 Task: Add Attachment from Google Drive to Card Card0000000039 in Board Board0000000010 in Workspace WS0000000004 in Trello. Add Cover Orange to Card Card0000000039 in Board Board0000000010 in Workspace WS0000000004 in Trello. Add "Add Label …" with "Title" Title0000000039 to Button Button0000000039 to Card Card0000000039 in Board Board0000000010 in Workspace WS0000000004 in Trello. Add Description DS0000000039 to Card Card0000000039 in Board Board0000000010 in Workspace WS0000000004 in Trello. Add Comment CM0000000039 to Card Card0000000039 in Board Board0000000010 in Workspace WS0000000004 in Trello
Action: Mouse moved to (561, 546)
Screenshot: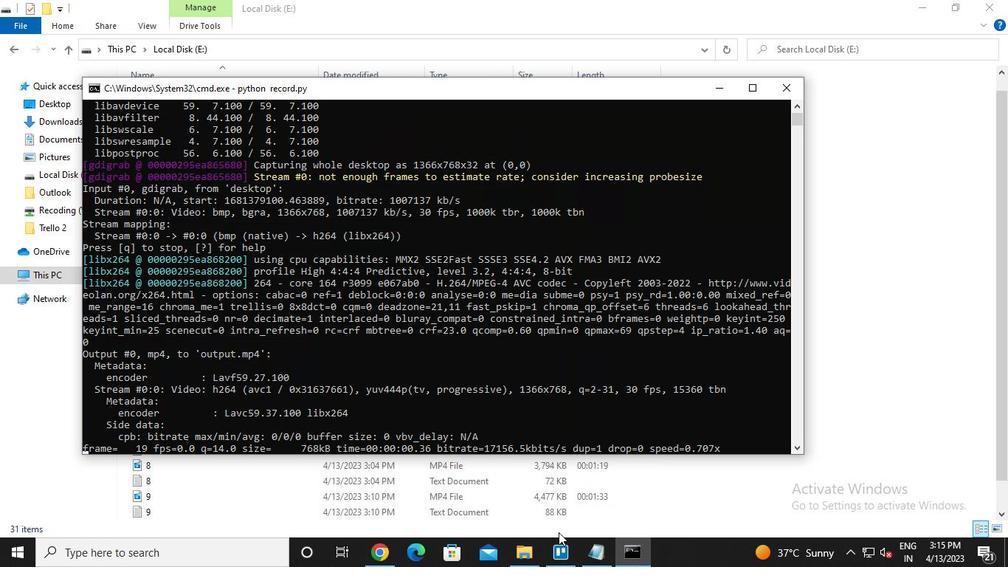 
Action: Mouse pressed left at (561, 546)
Screenshot: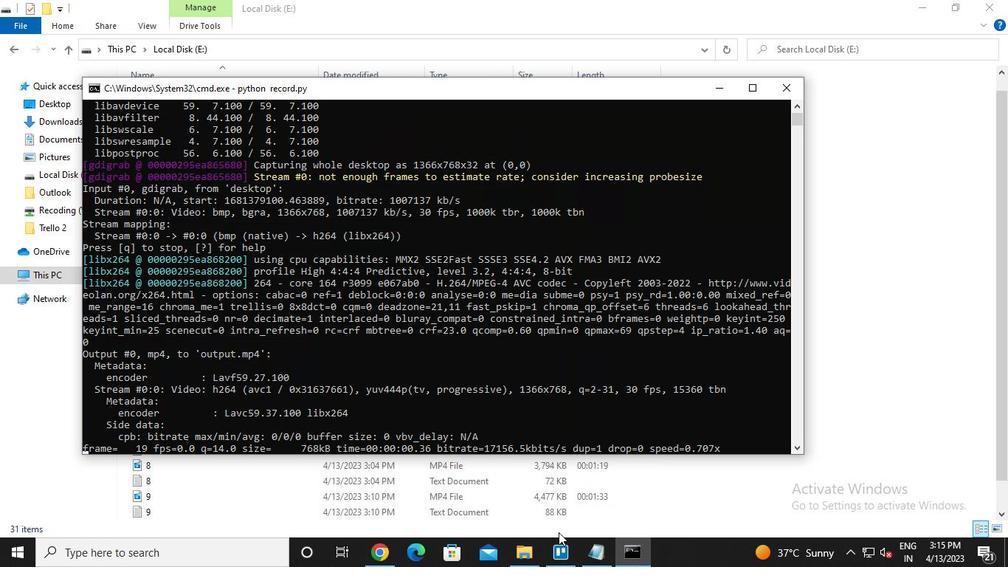 
Action: Mouse moved to (299, 439)
Screenshot: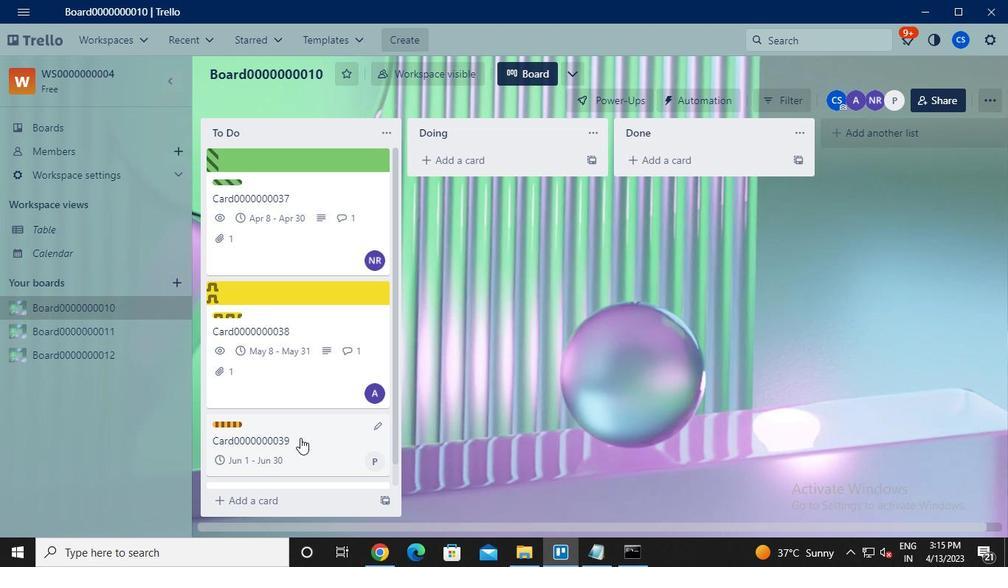 
Action: Mouse pressed left at (299, 439)
Screenshot: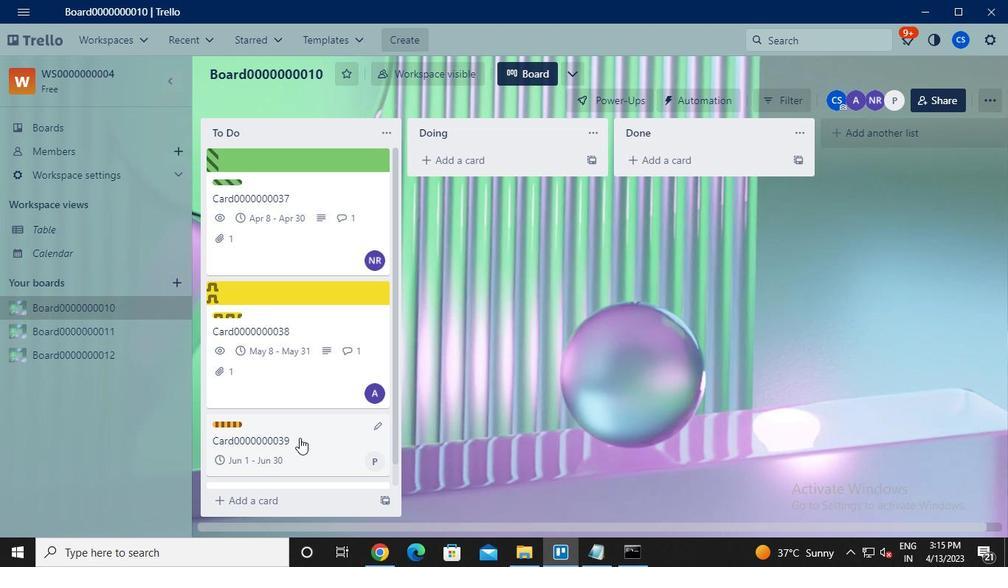 
Action: Mouse moved to (703, 303)
Screenshot: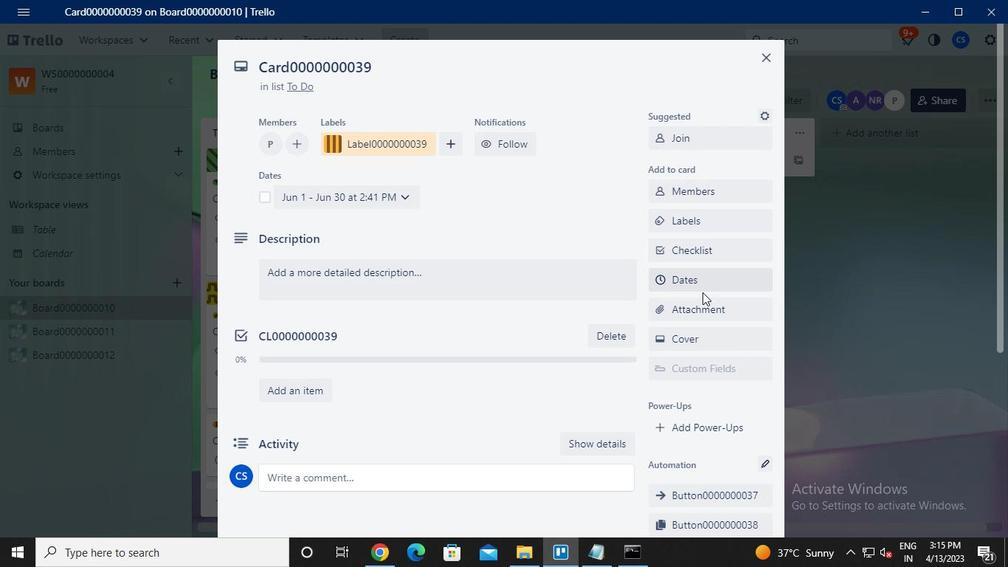 
Action: Mouse pressed left at (703, 303)
Screenshot: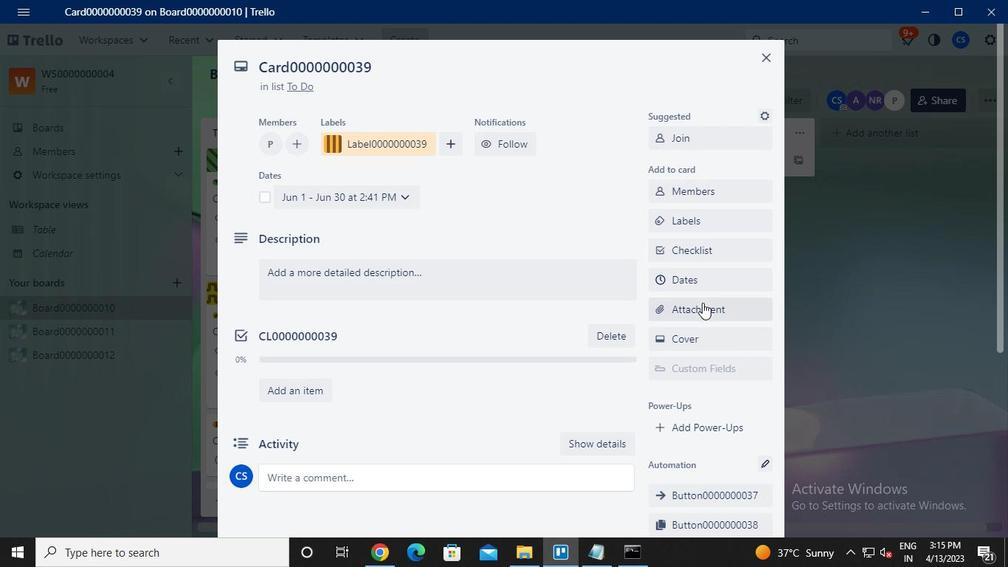 
Action: Mouse moved to (697, 175)
Screenshot: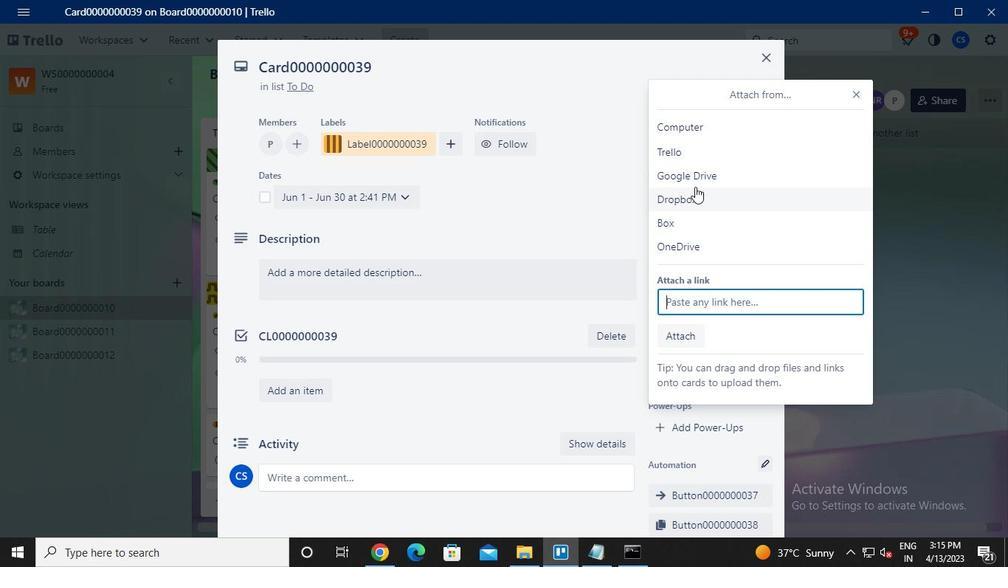 
Action: Mouse pressed left at (697, 175)
Screenshot: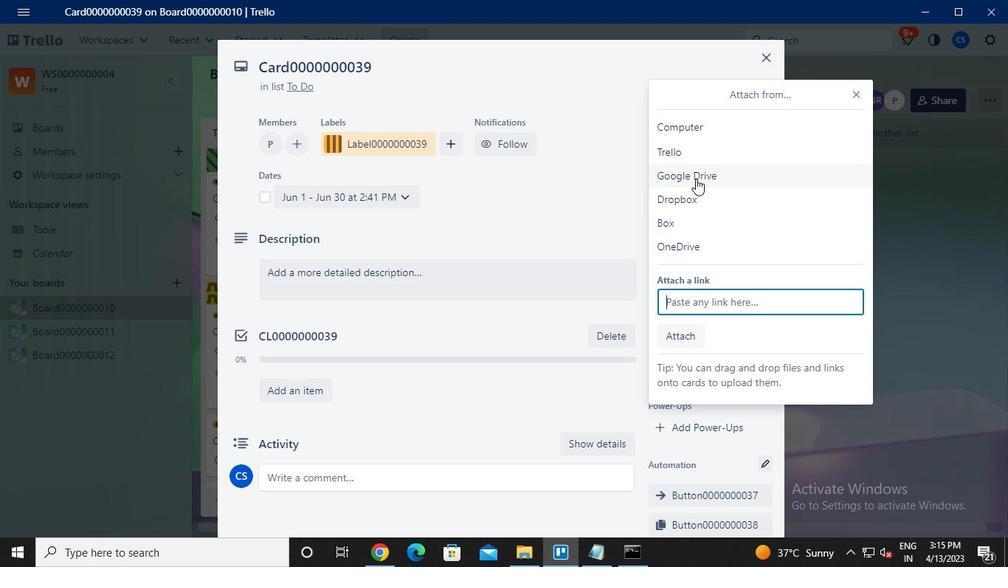 
Action: Mouse moved to (229, 261)
Screenshot: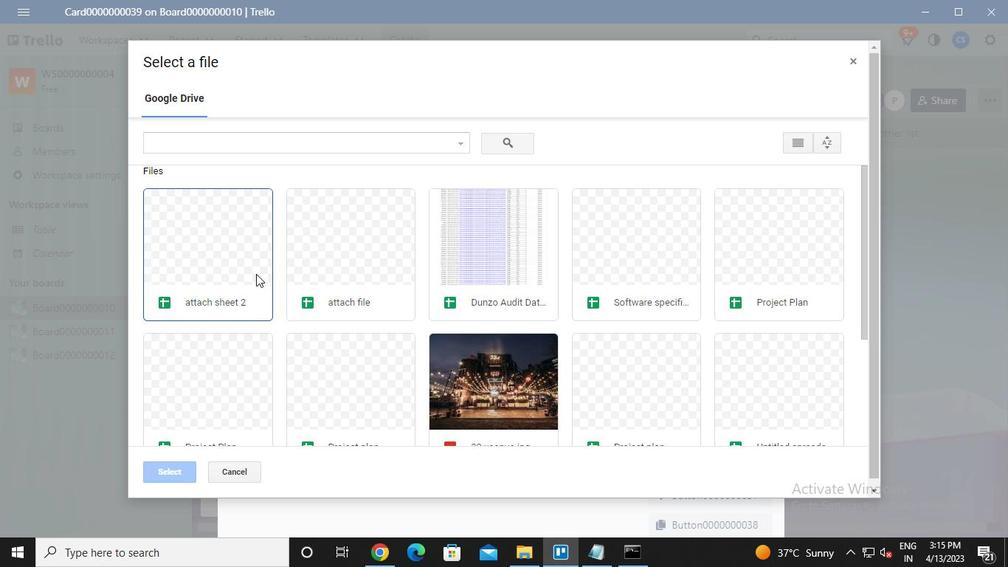 
Action: Mouse pressed left at (229, 261)
Screenshot: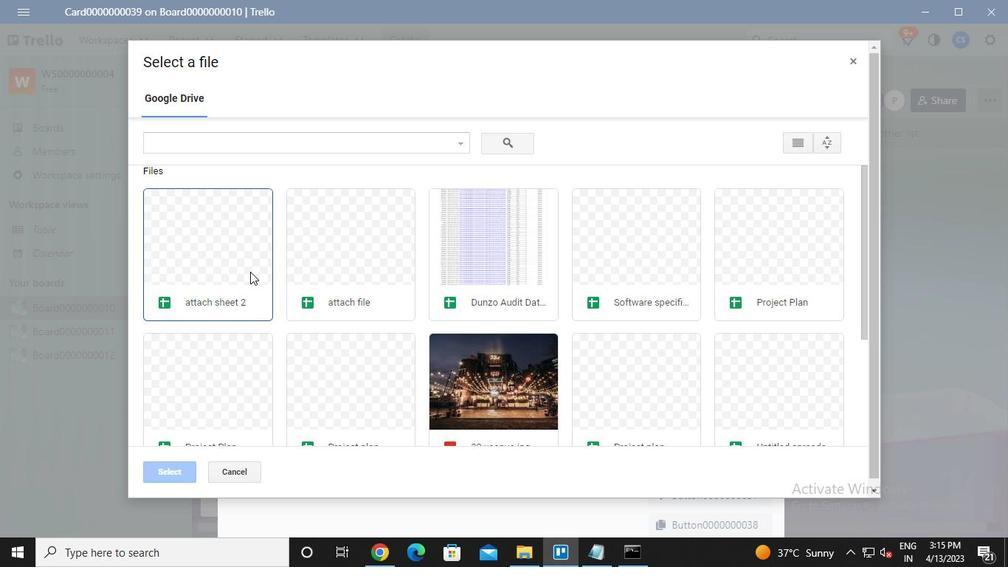 
Action: Mouse pressed left at (229, 261)
Screenshot: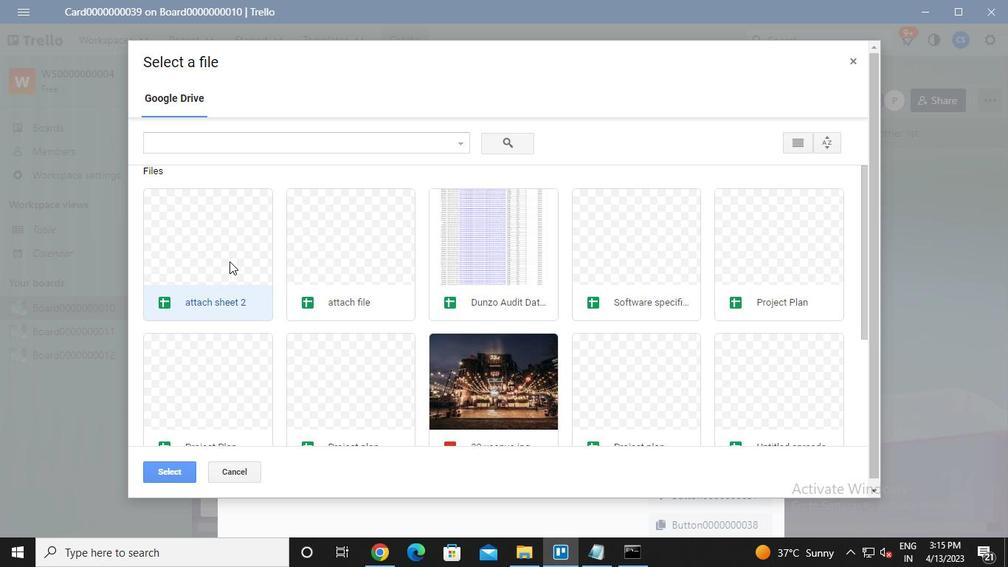 
Action: Mouse moved to (701, 342)
Screenshot: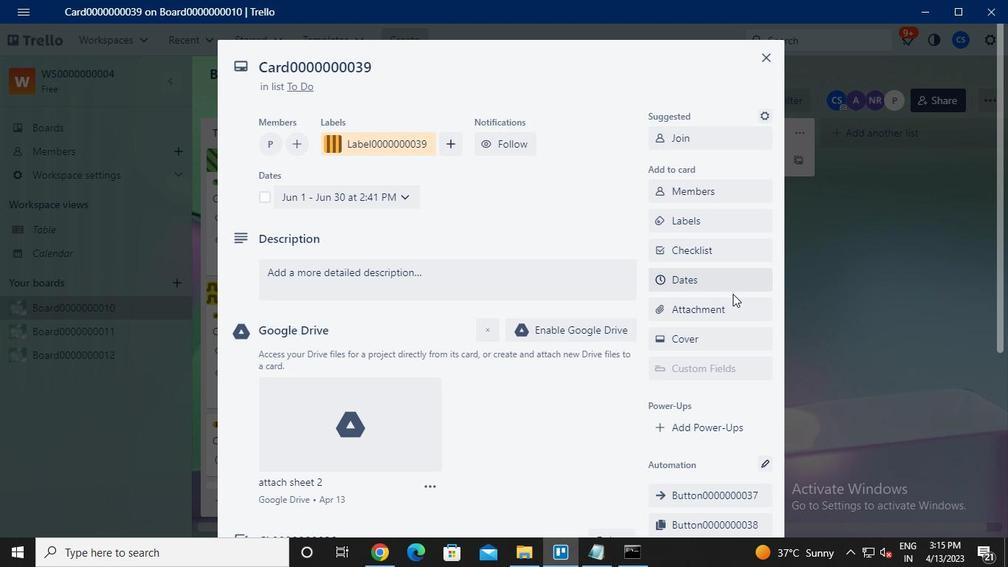 
Action: Mouse pressed left at (701, 342)
Screenshot: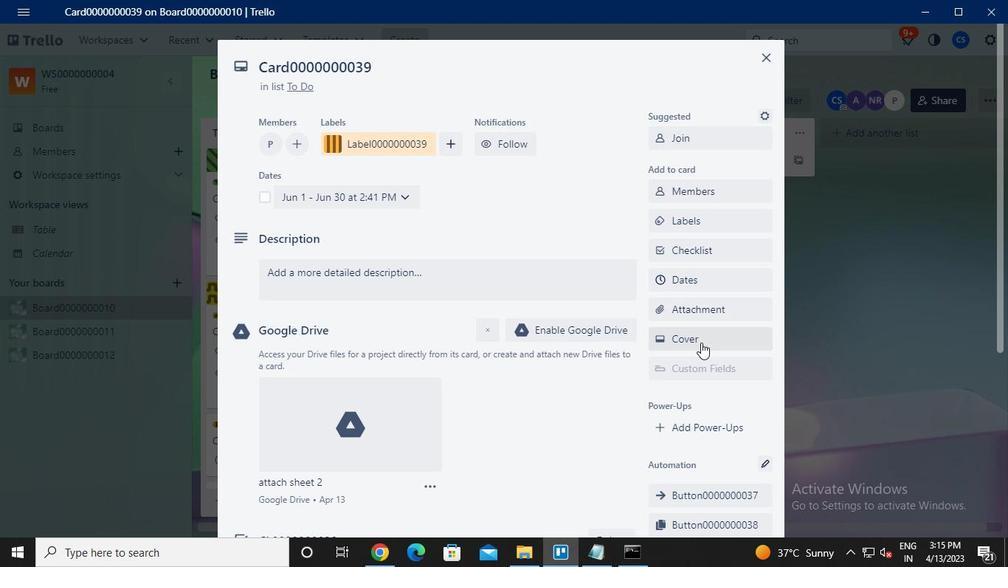 
Action: Mouse moved to (760, 245)
Screenshot: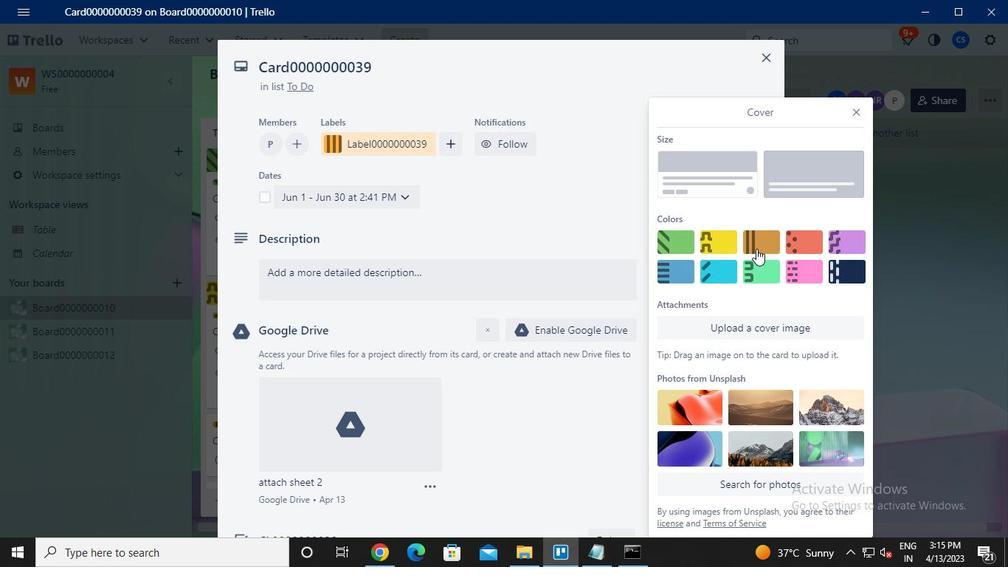 
Action: Mouse pressed left at (760, 245)
Screenshot: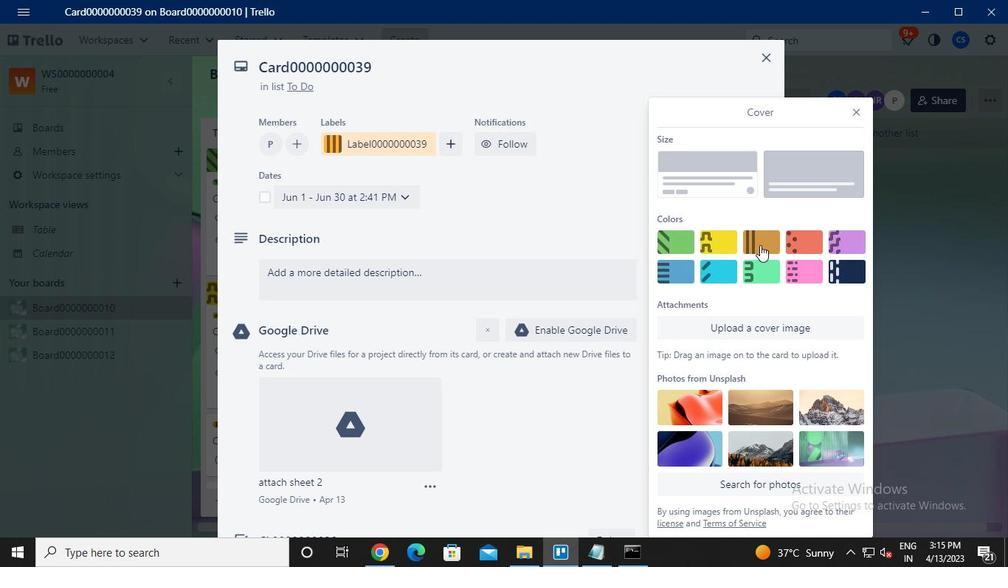 
Action: Mouse moved to (860, 86)
Screenshot: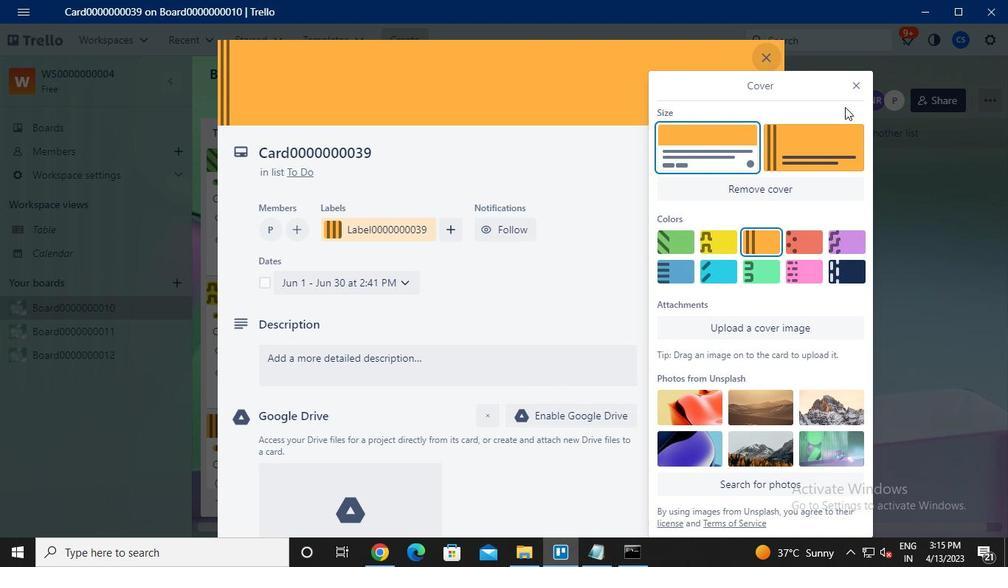 
Action: Mouse pressed left at (860, 86)
Screenshot: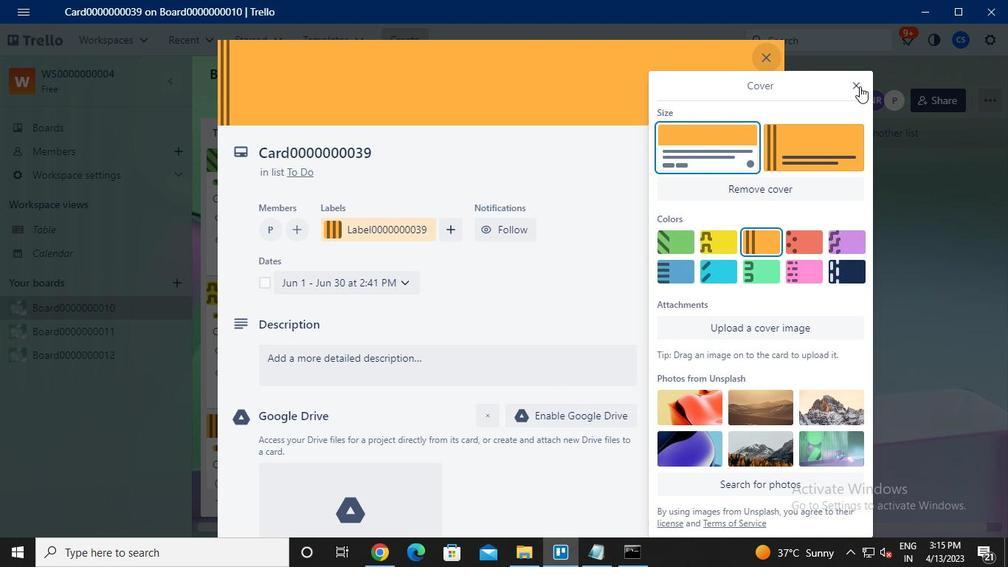 
Action: Mouse moved to (712, 302)
Screenshot: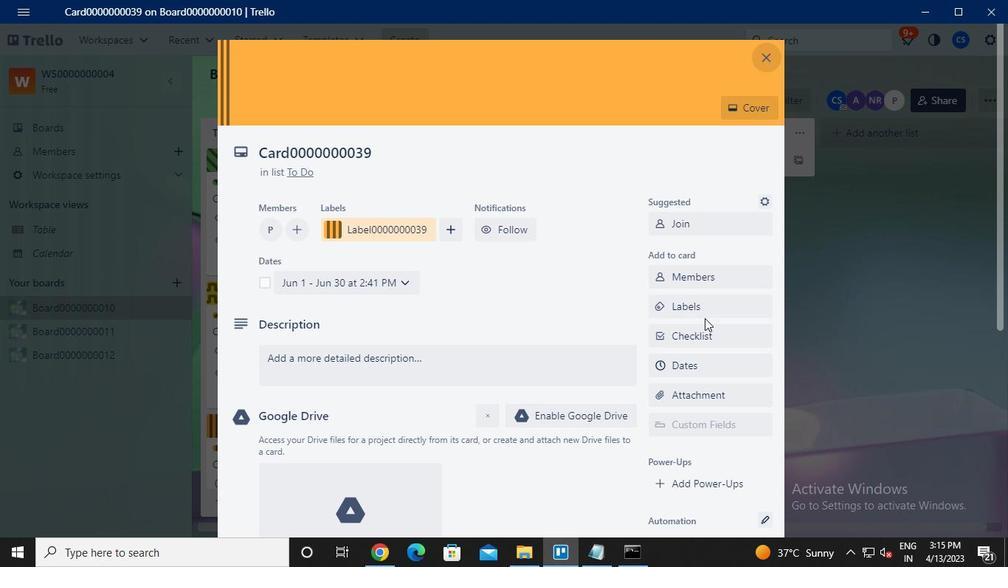 
Action: Mouse pressed left at (712, 302)
Screenshot: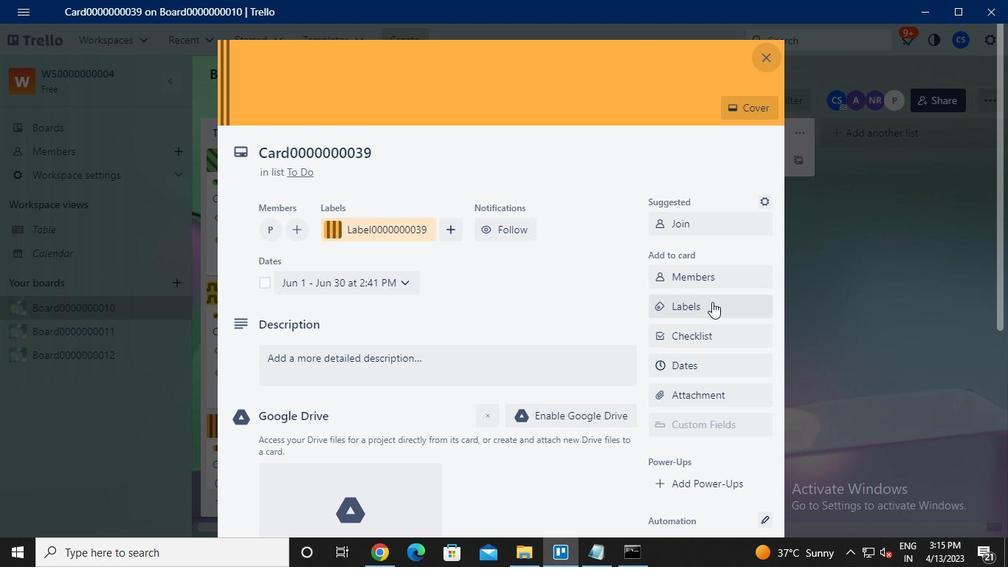 
Action: Mouse moved to (862, 76)
Screenshot: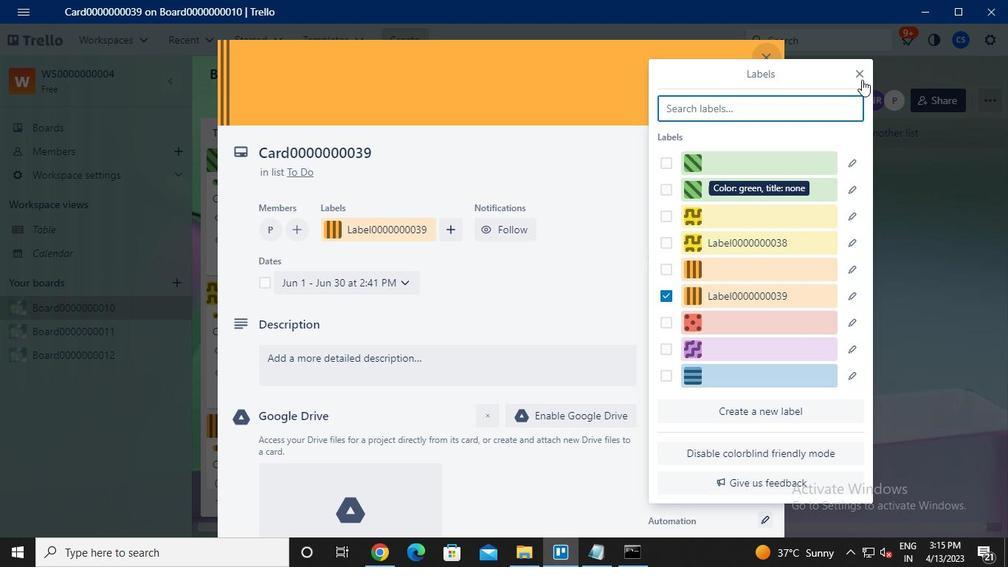 
Action: Mouse pressed left at (862, 76)
Screenshot: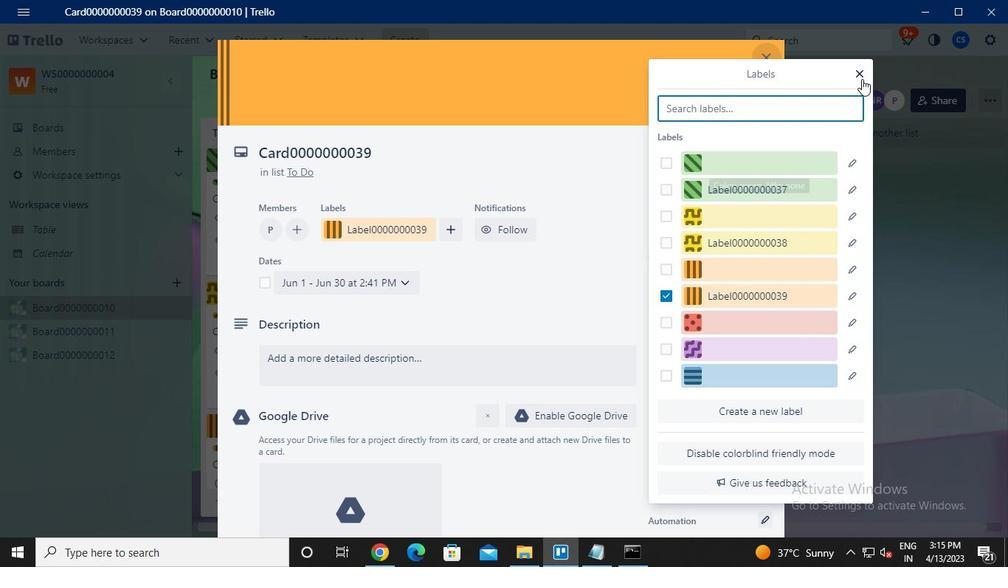 
Action: Mouse moved to (698, 386)
Screenshot: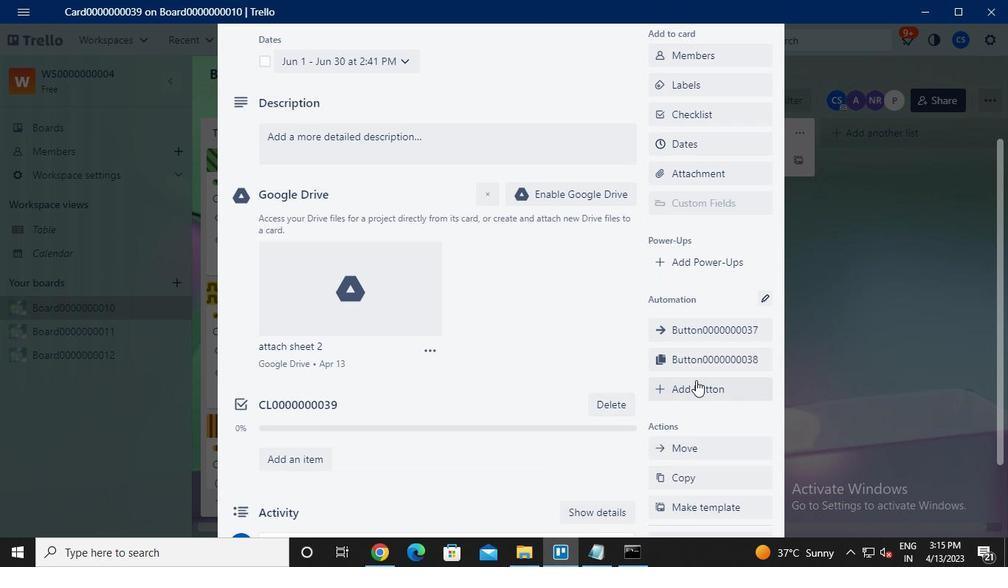 
Action: Mouse pressed left at (698, 386)
Screenshot: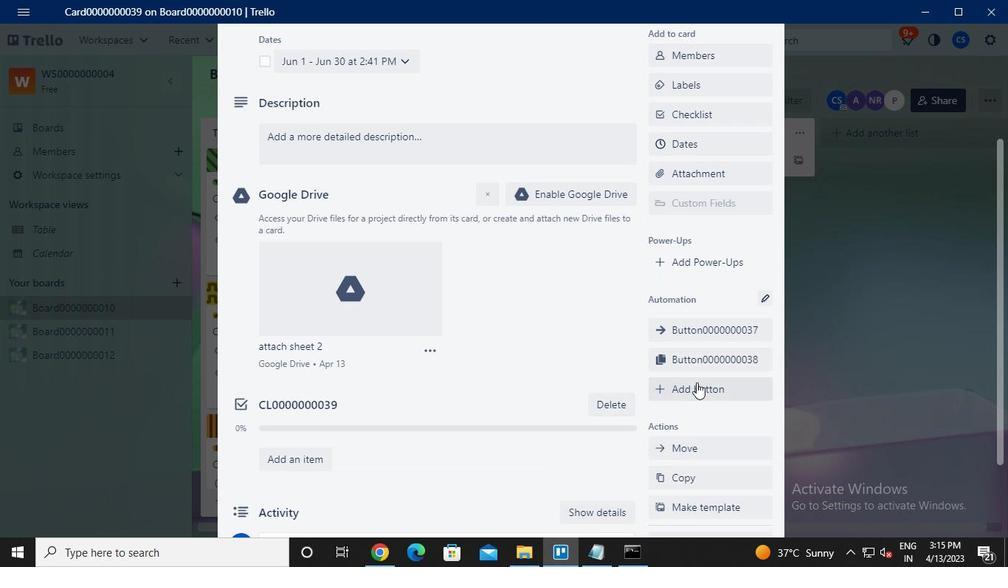 
Action: Mouse moved to (725, 201)
Screenshot: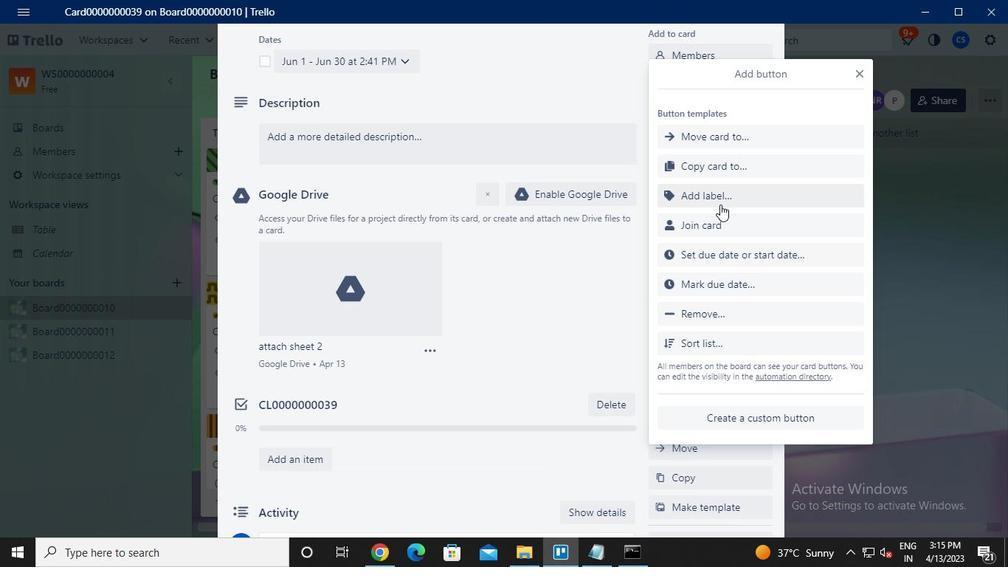 
Action: Mouse pressed left at (725, 201)
Screenshot: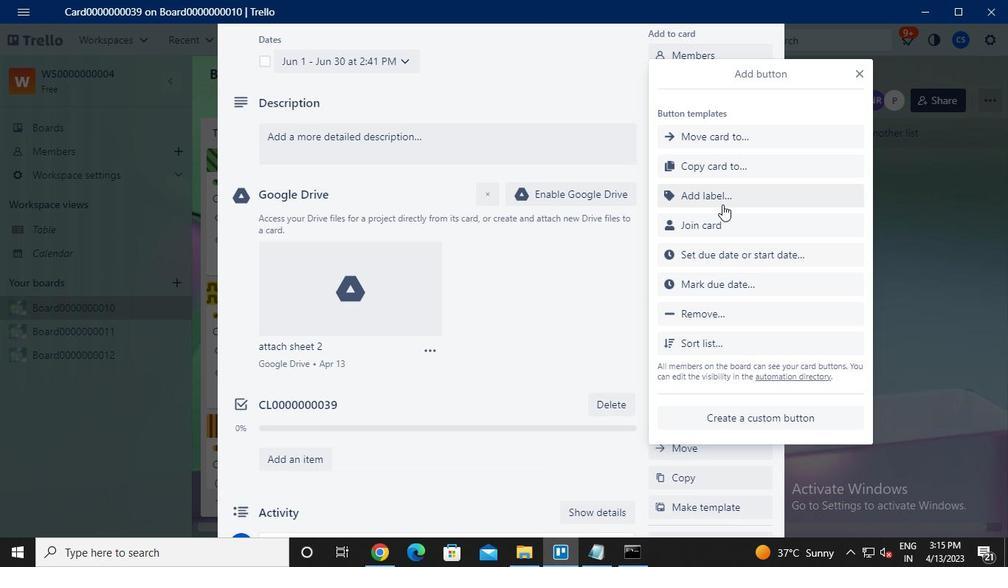 
Action: Mouse moved to (752, 191)
Screenshot: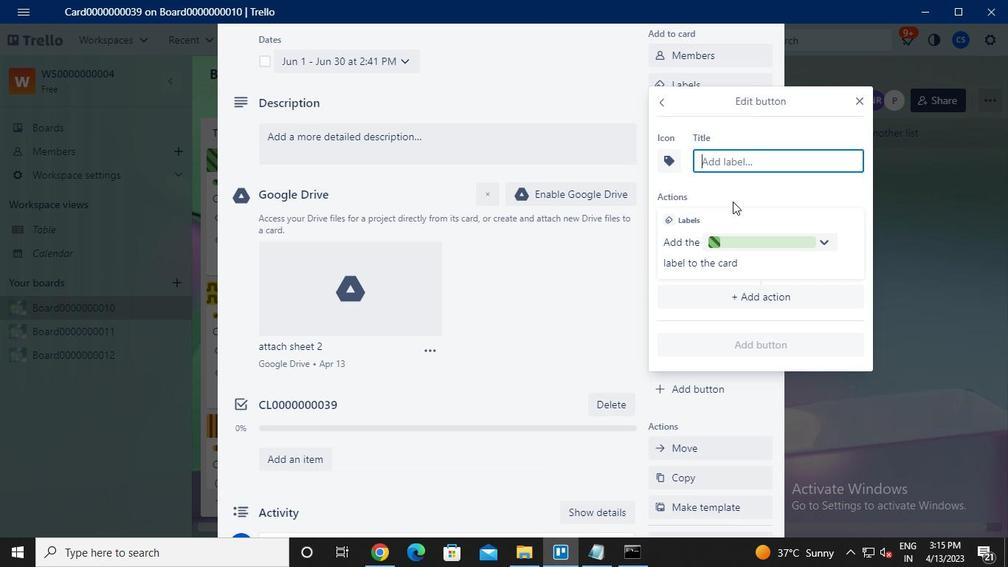 
Action: Keyboard Key.caps_lock
Screenshot: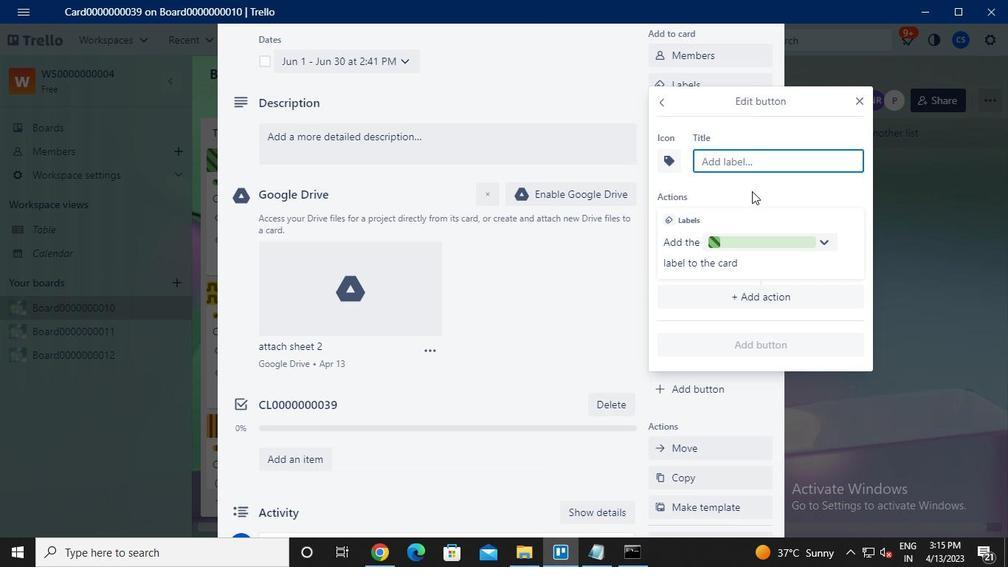 
Action: Keyboard t
Screenshot: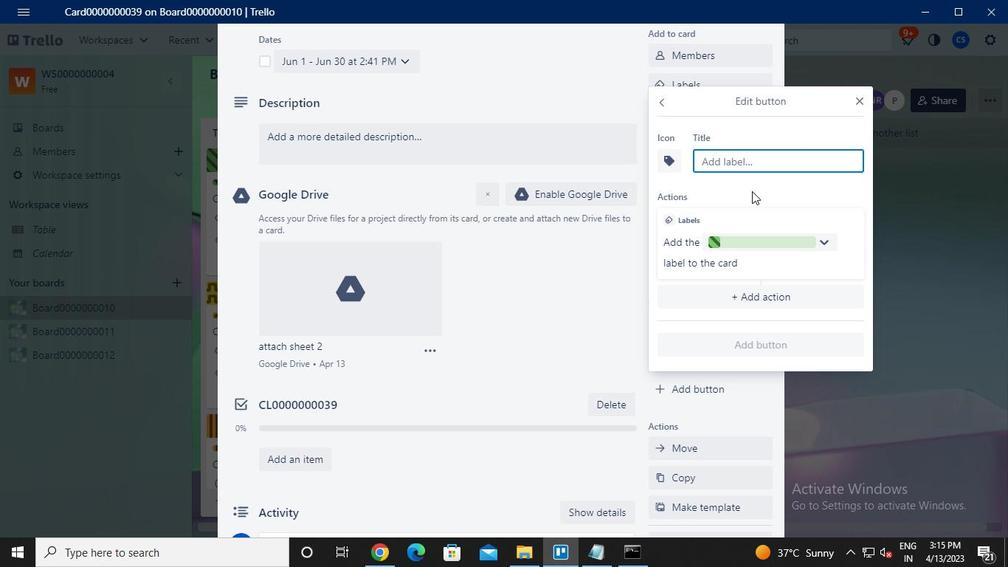 
Action: Keyboard Key.caps_lock
Screenshot: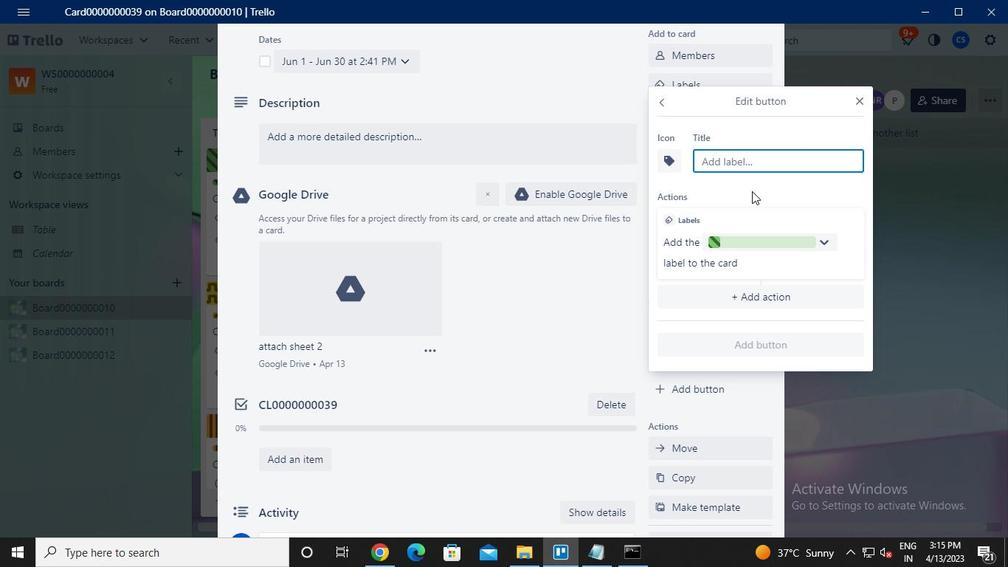 
Action: Keyboard i
Screenshot: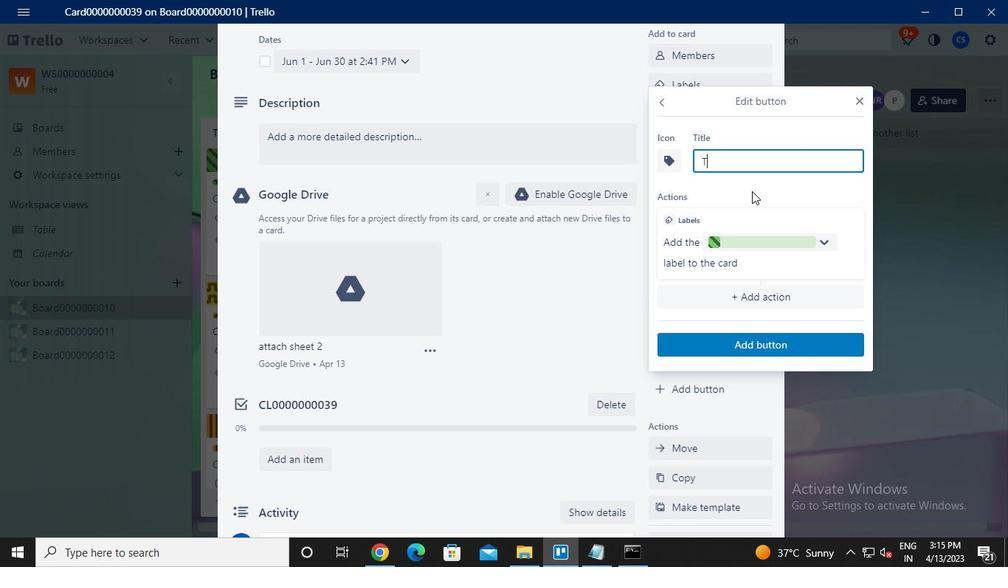 
Action: Keyboard t
Screenshot: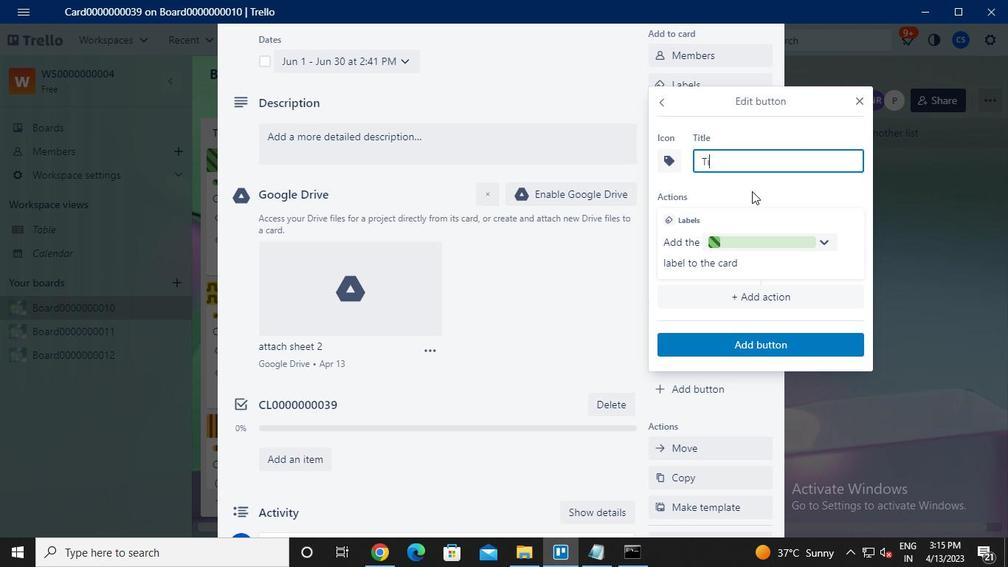 
Action: Keyboard l
Screenshot: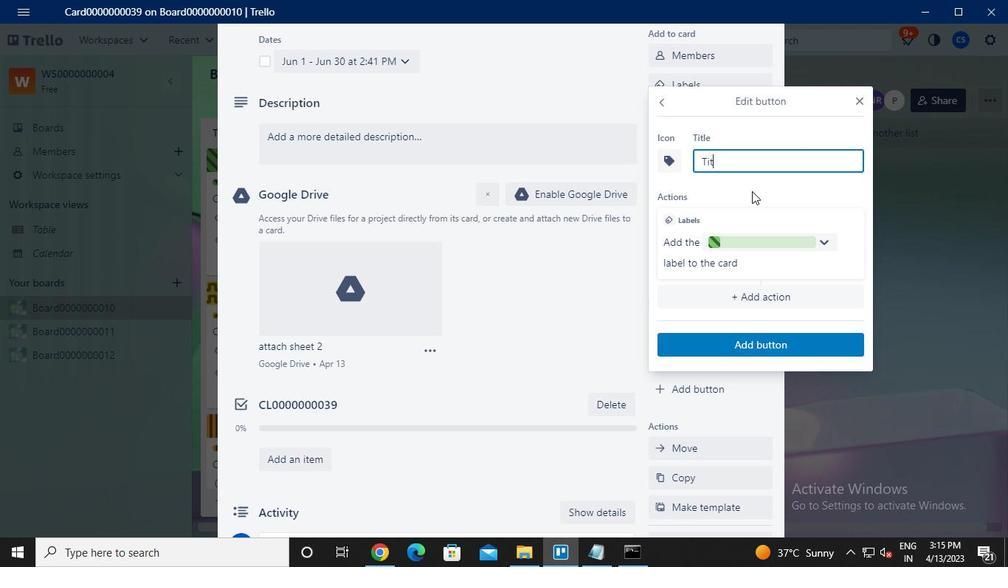 
Action: Keyboard e
Screenshot: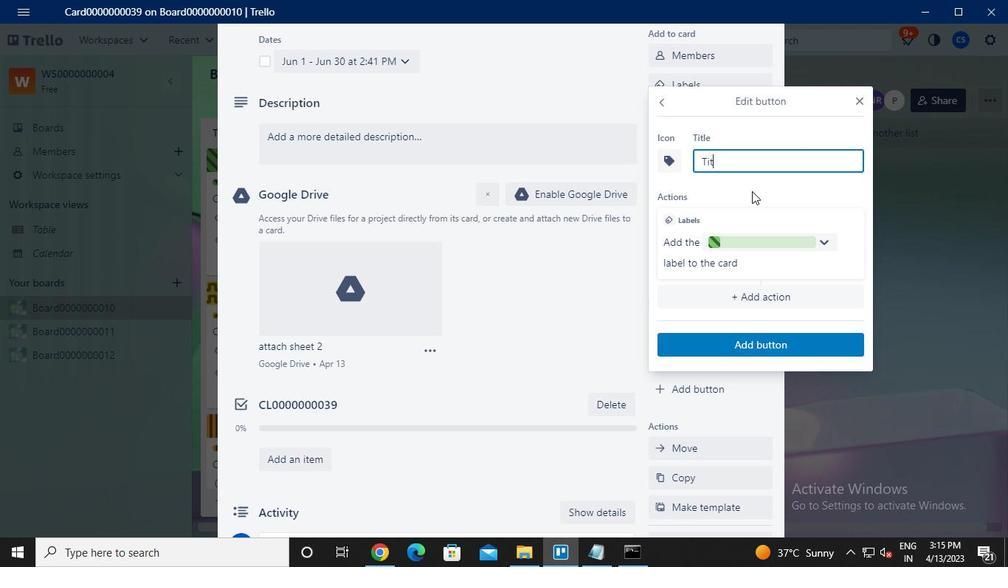 
Action: Keyboard <96>
Screenshot: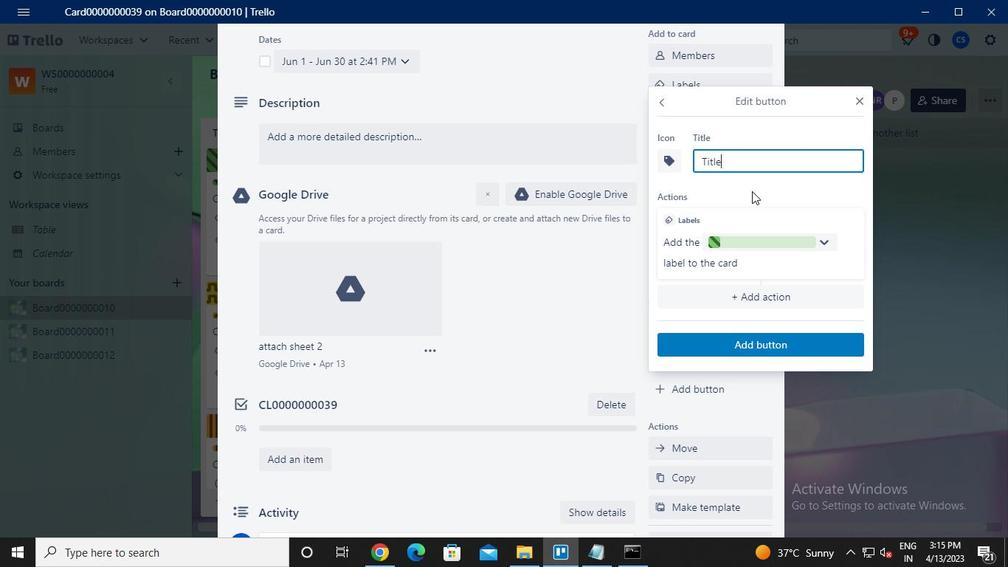 
Action: Keyboard <96>
Screenshot: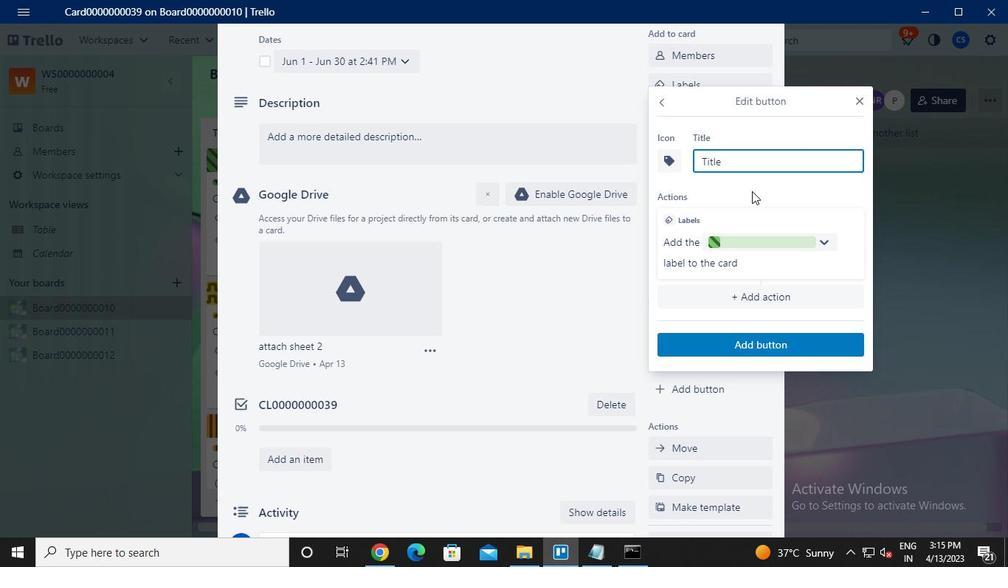 
Action: Keyboard <96>
Screenshot: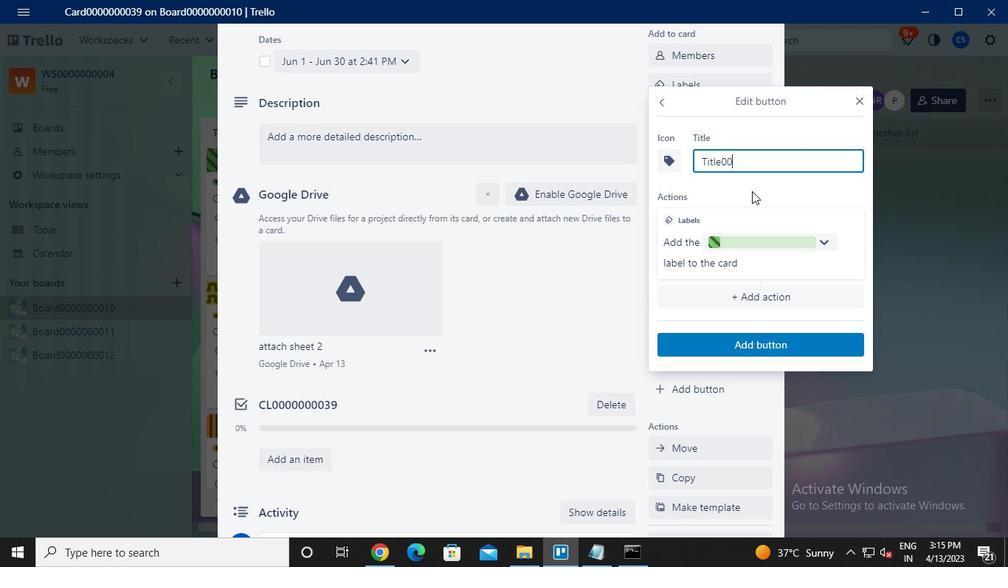 
Action: Keyboard <96>
Screenshot: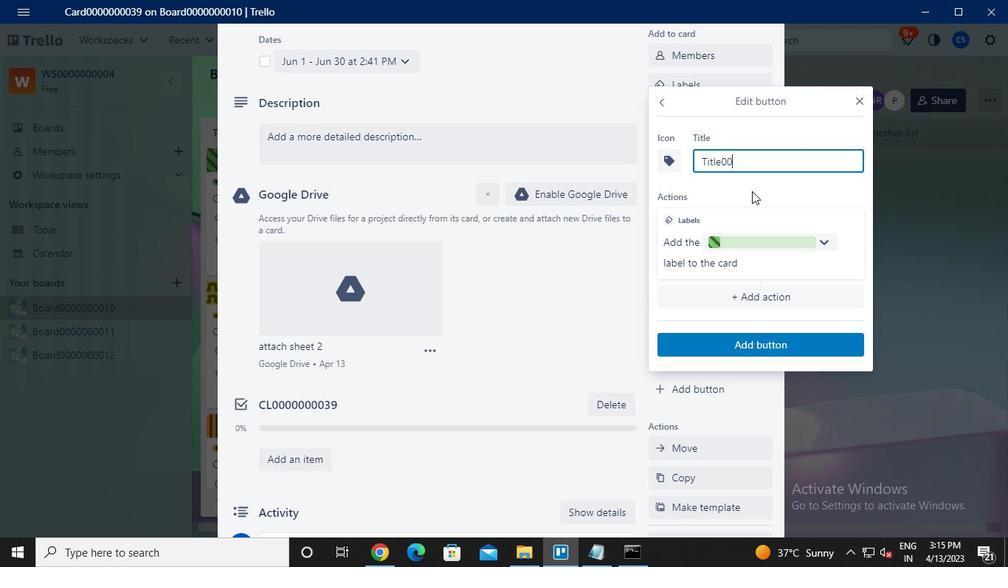 
Action: Keyboard <96>
Screenshot: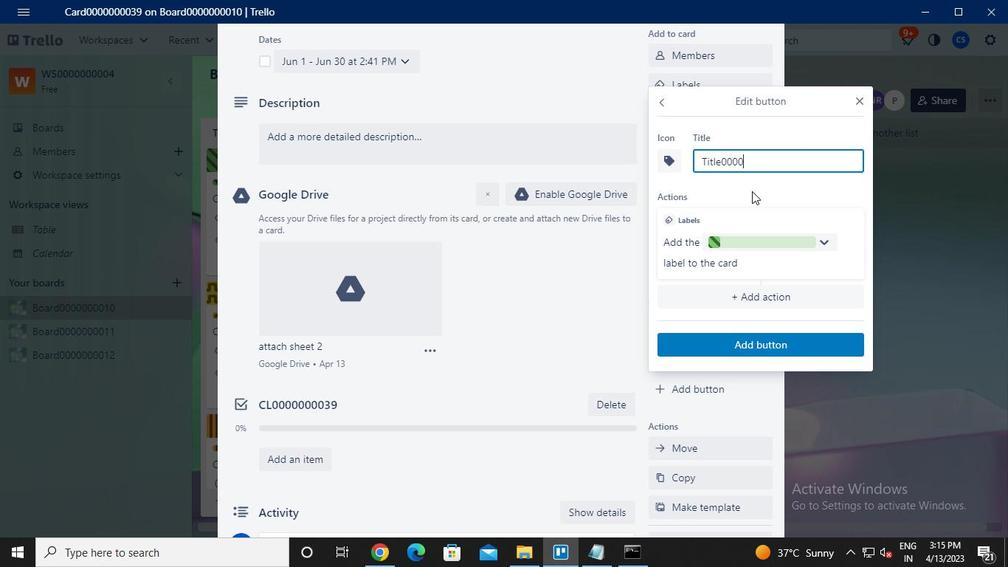 
Action: Keyboard <96>
Screenshot: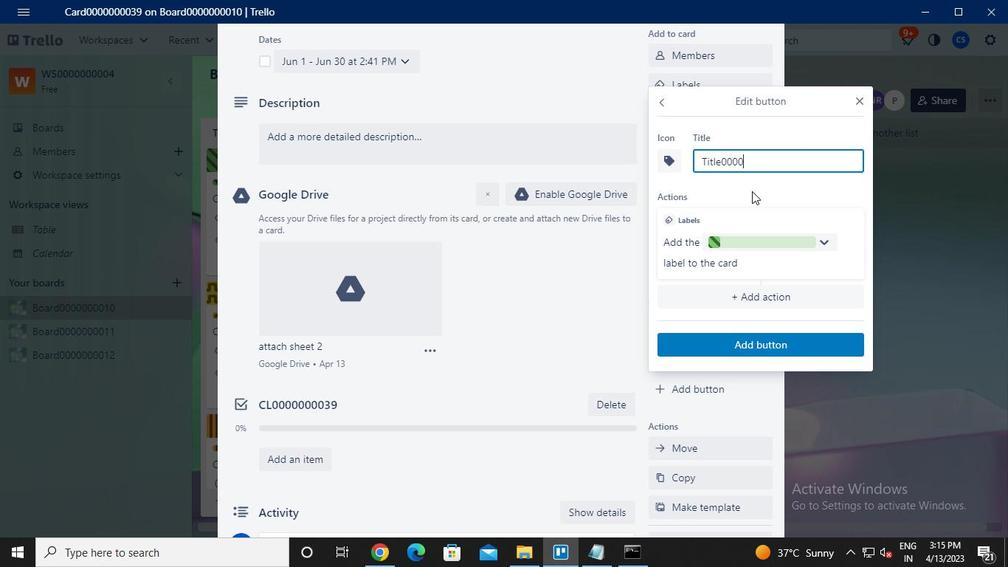 
Action: Keyboard <96>
Screenshot: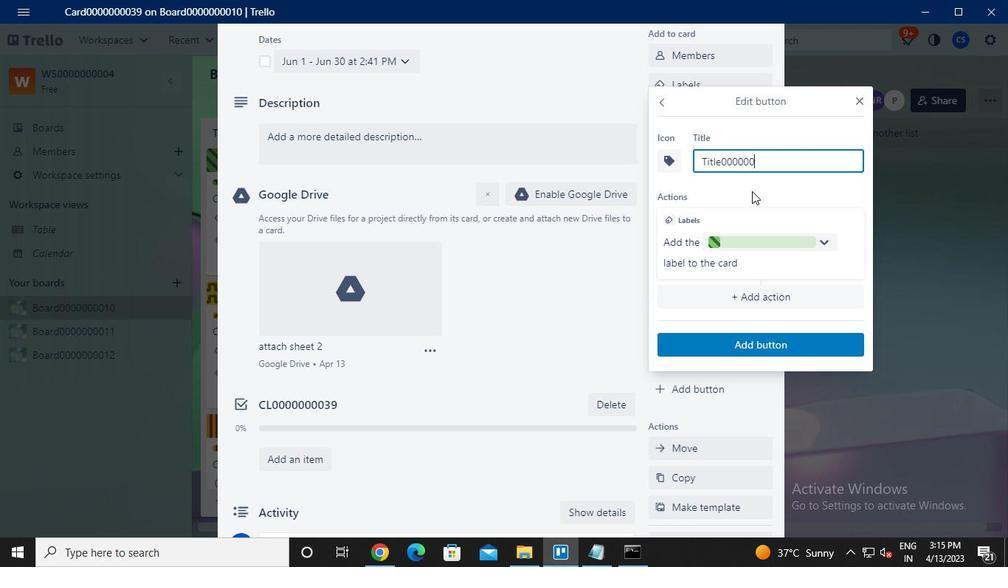 
Action: Keyboard <96>
Screenshot: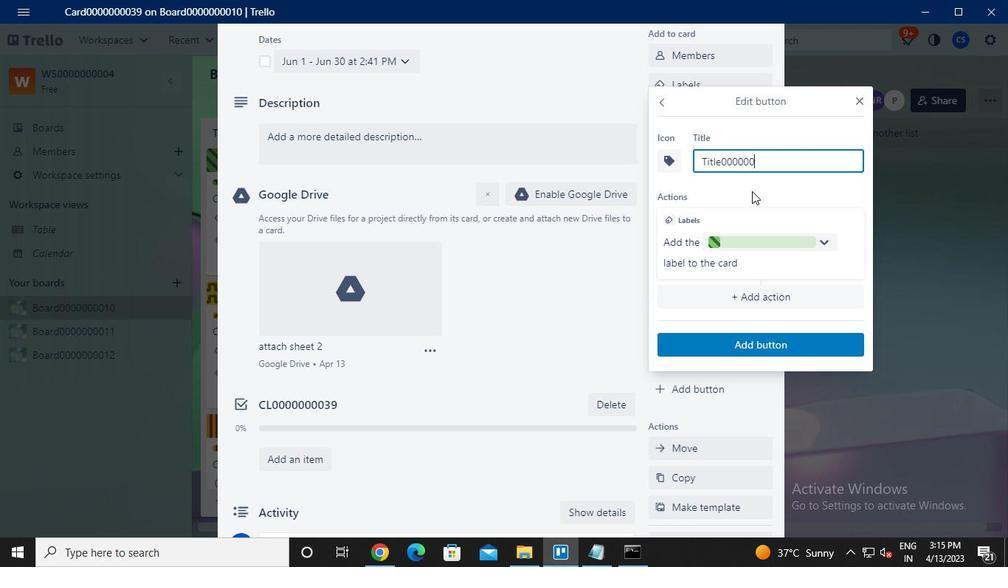 
Action: Keyboard <99>
Screenshot: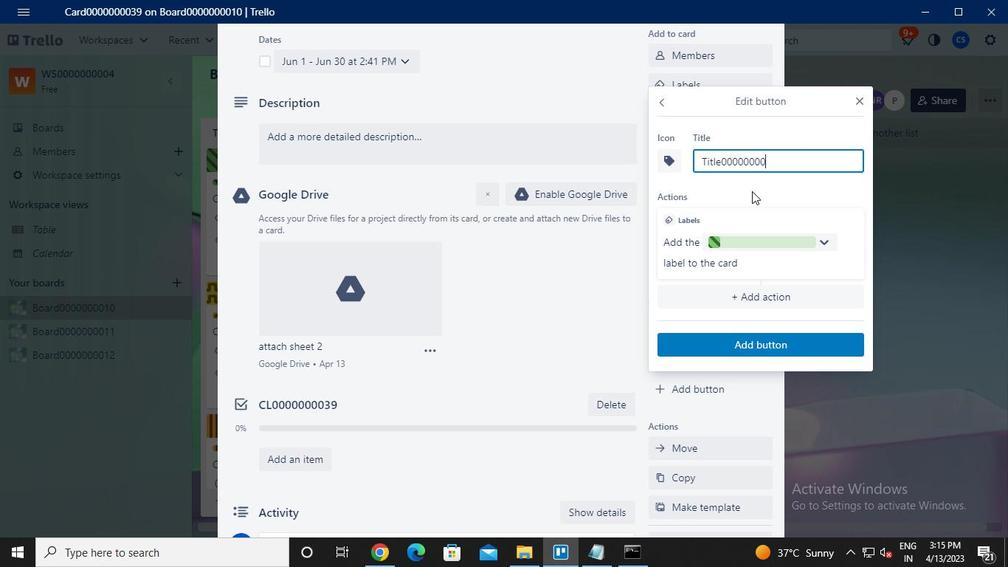 
Action: Keyboard <105>
Screenshot: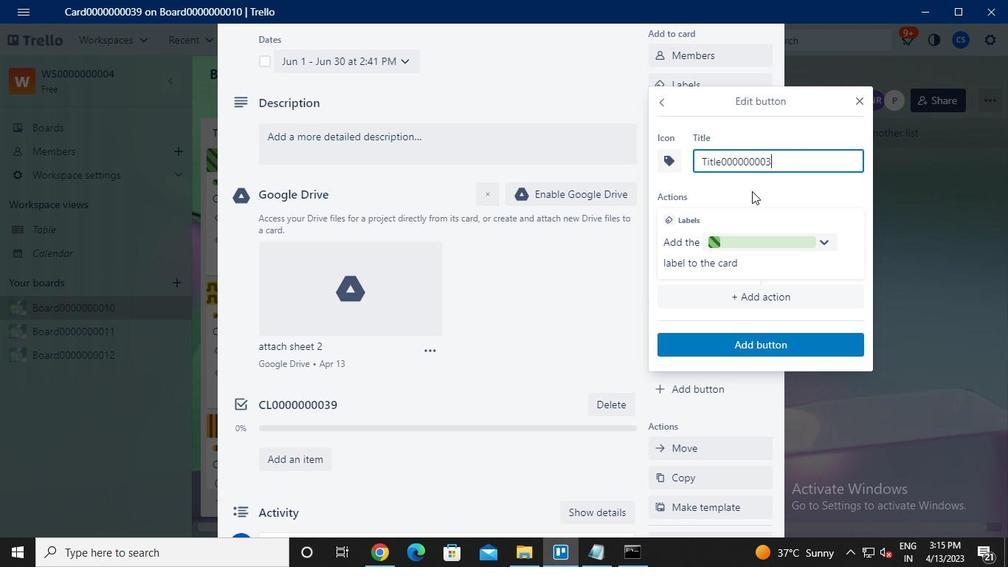 
Action: Mouse moved to (758, 338)
Screenshot: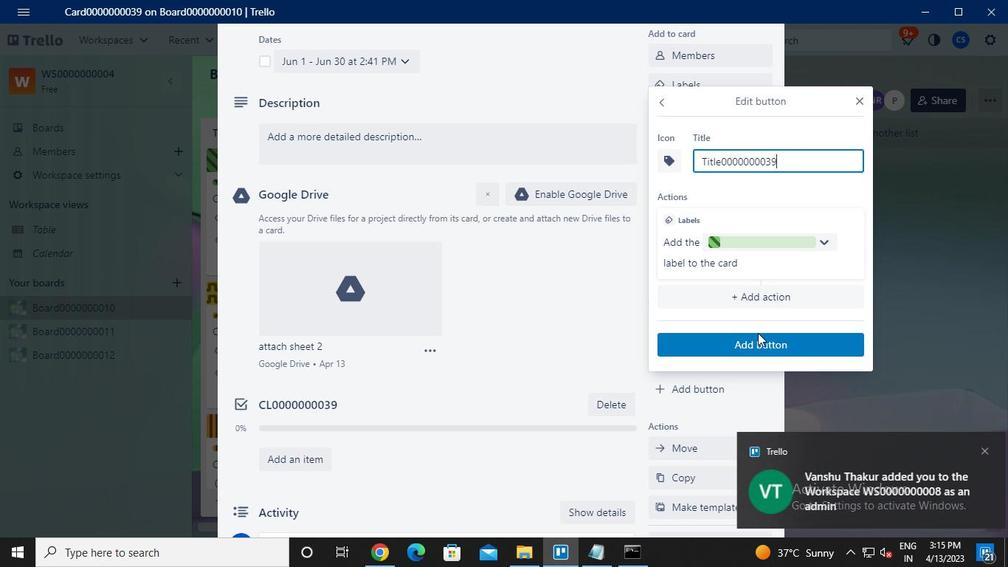 
Action: Mouse pressed left at (758, 338)
Screenshot: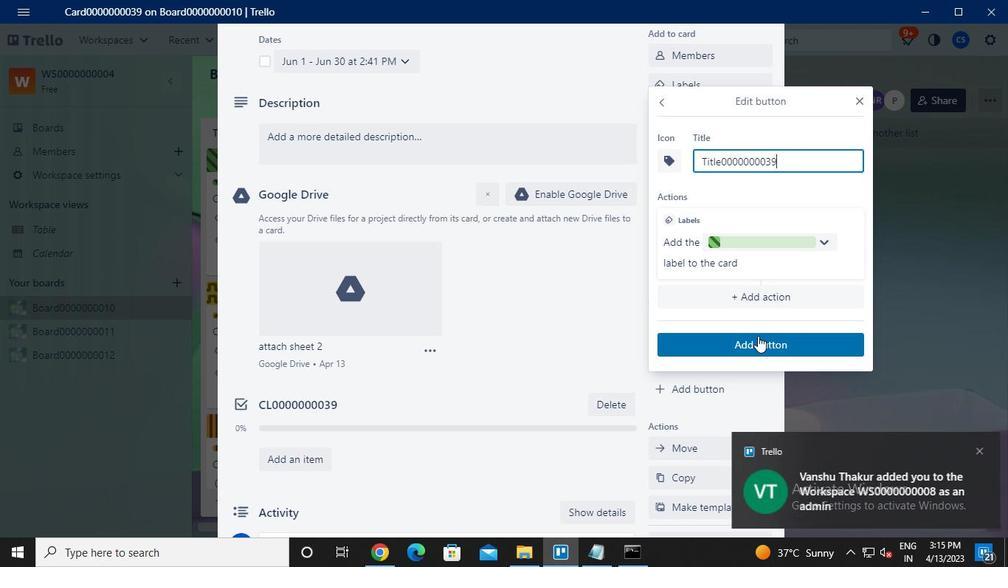 
Action: Mouse moved to (338, 138)
Screenshot: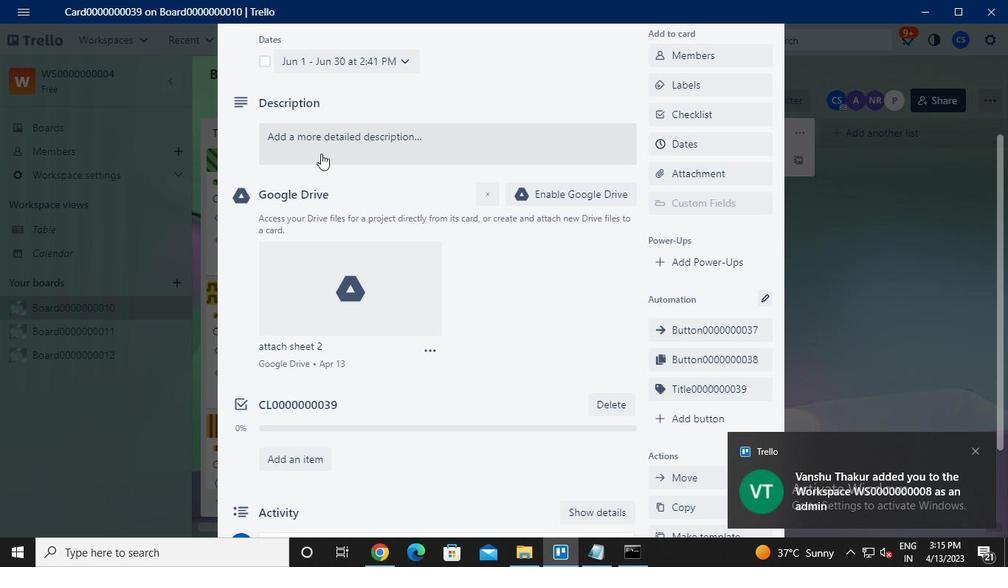 
Action: Mouse pressed left at (338, 138)
Screenshot: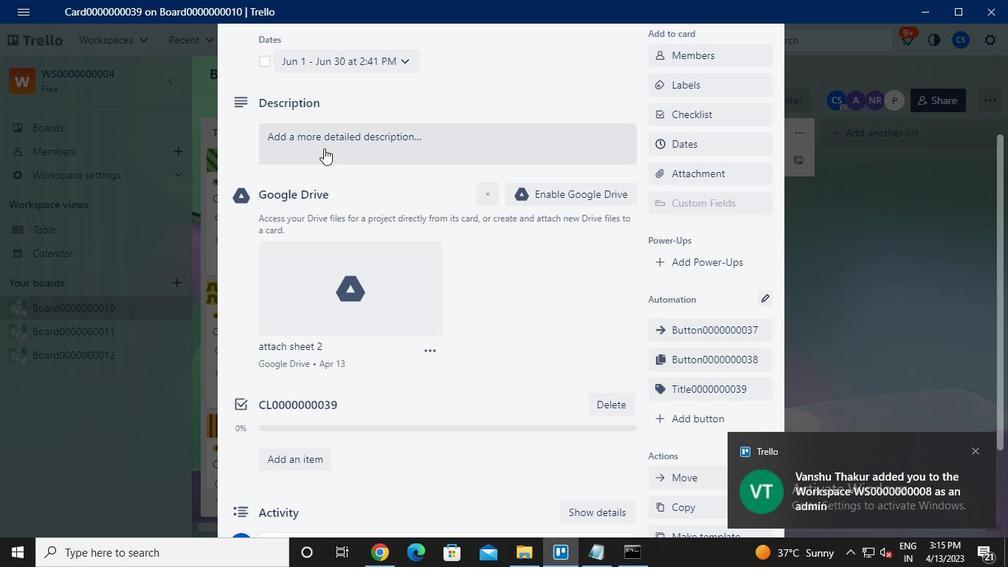 
Action: Keyboard Key.caps_lock
Screenshot: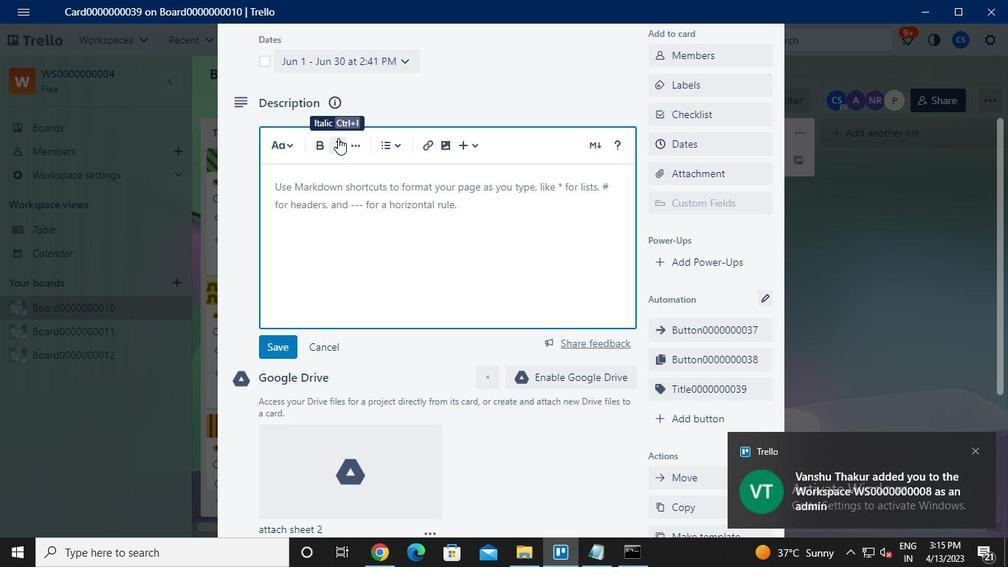 
Action: Keyboard d
Screenshot: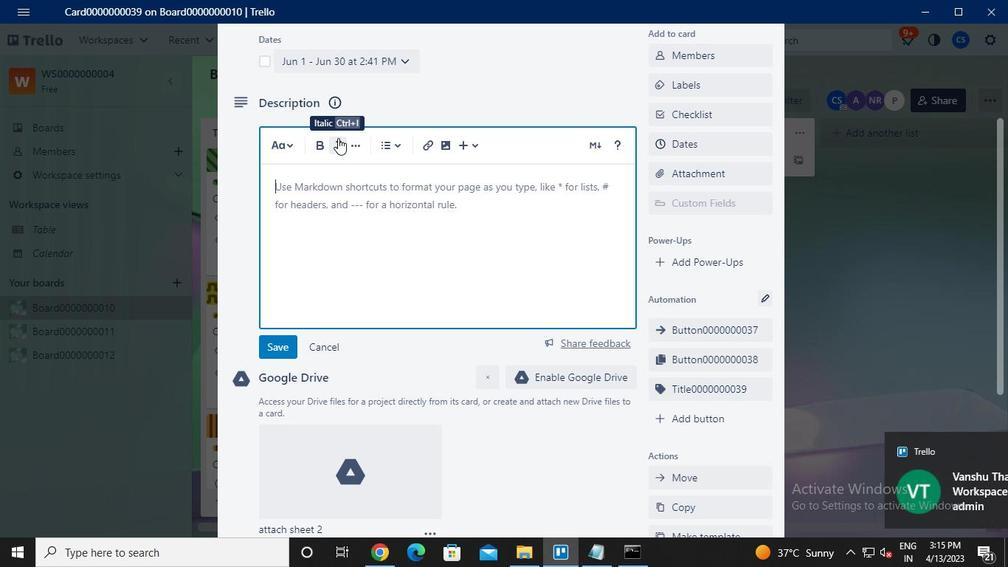 
Action: Keyboard s
Screenshot: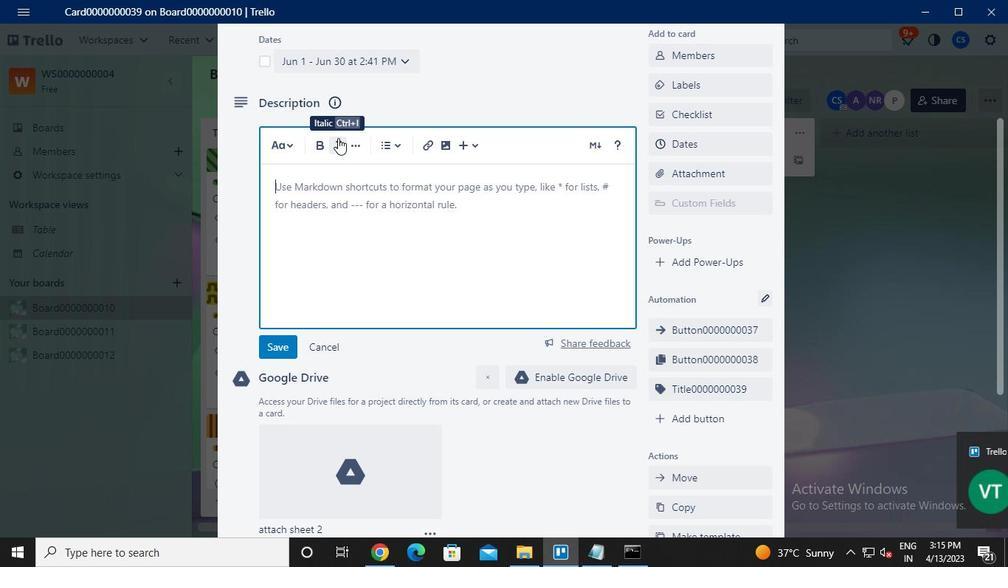 
Action: Keyboard <96>
Screenshot: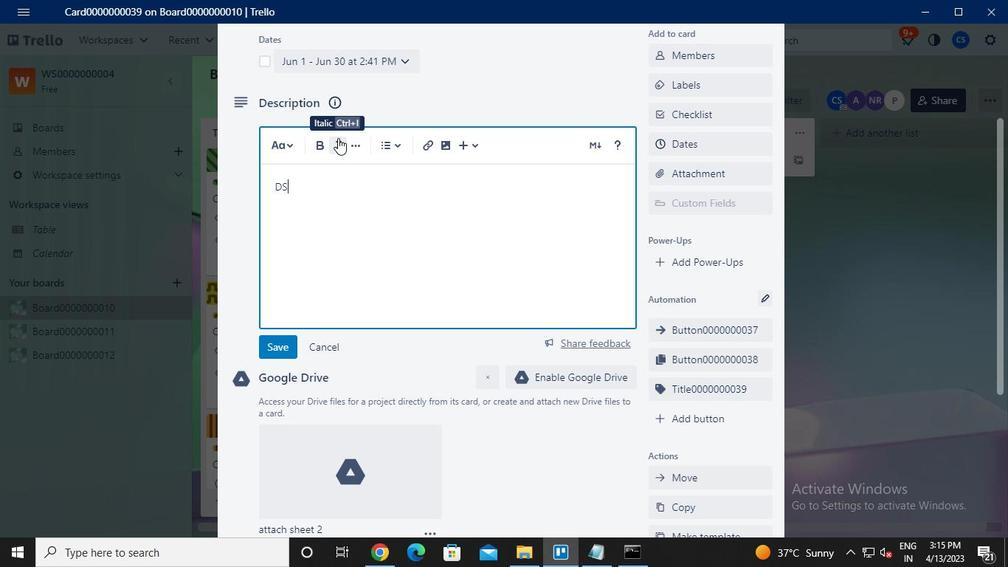 
Action: Keyboard <96>
Screenshot: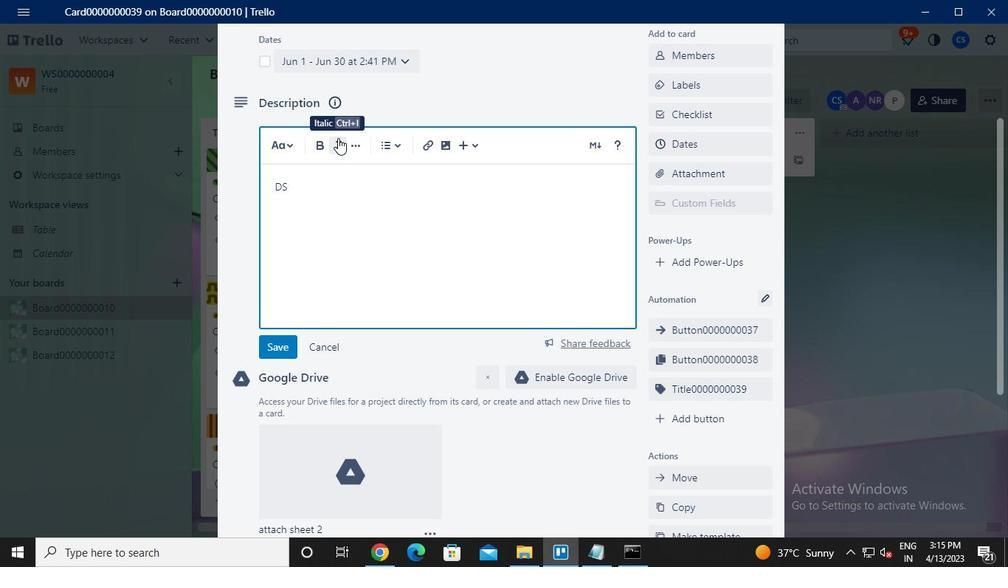 
Action: Keyboard <96>
Screenshot: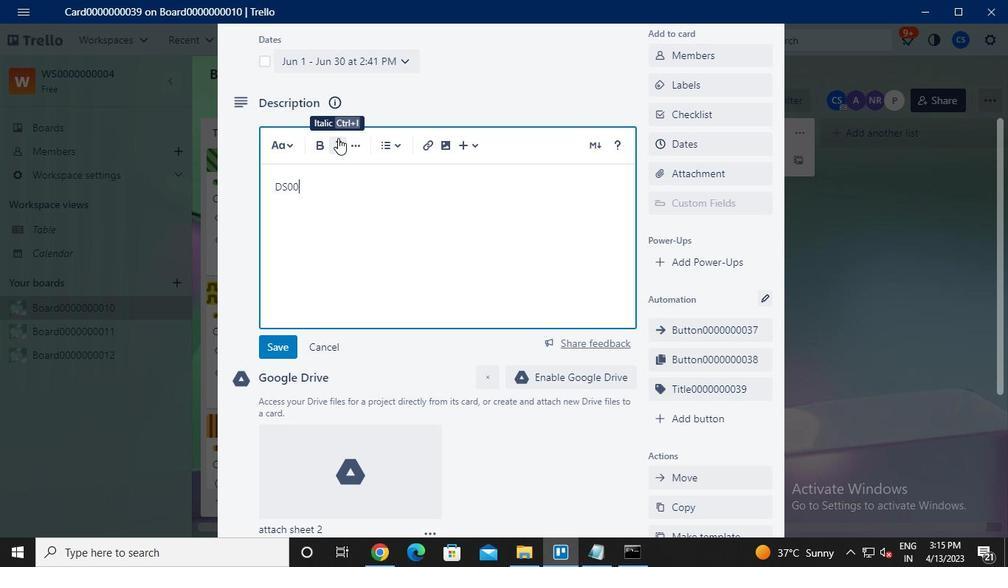 
Action: Keyboard <96>
Screenshot: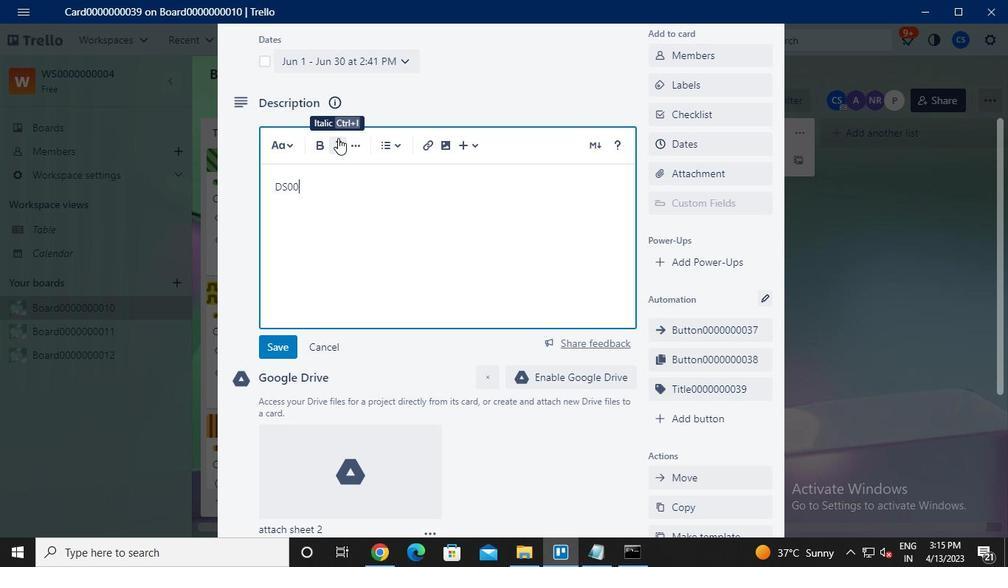 
Action: Keyboard <96>
Screenshot: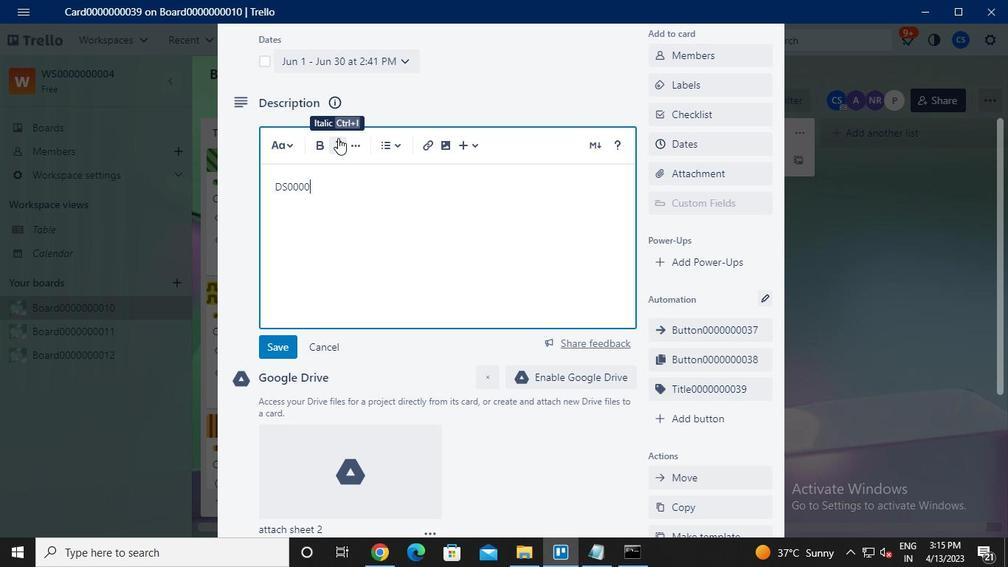 
Action: Keyboard <96>
Screenshot: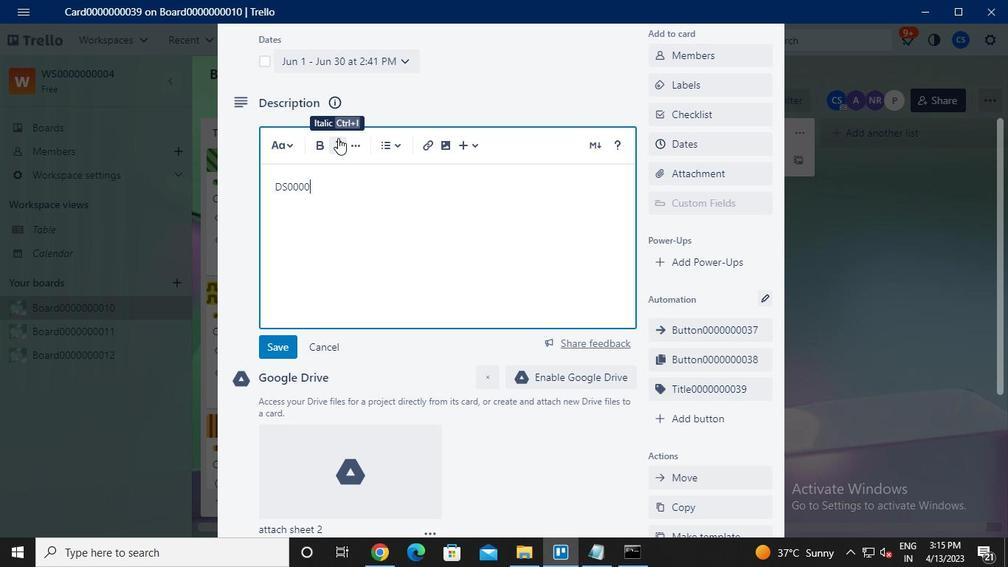 
Action: Keyboard <96>
Screenshot: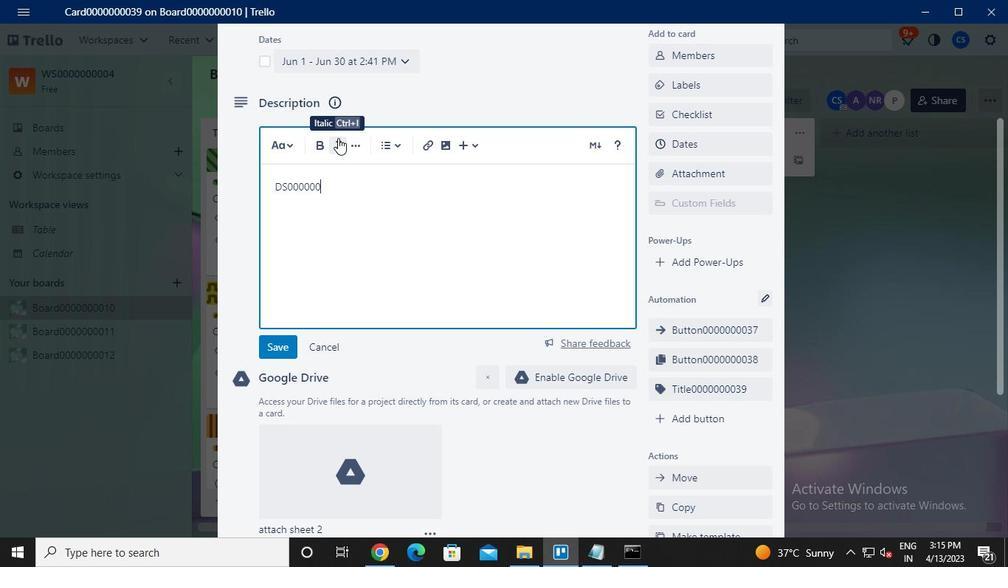 
Action: Keyboard <96>
Screenshot: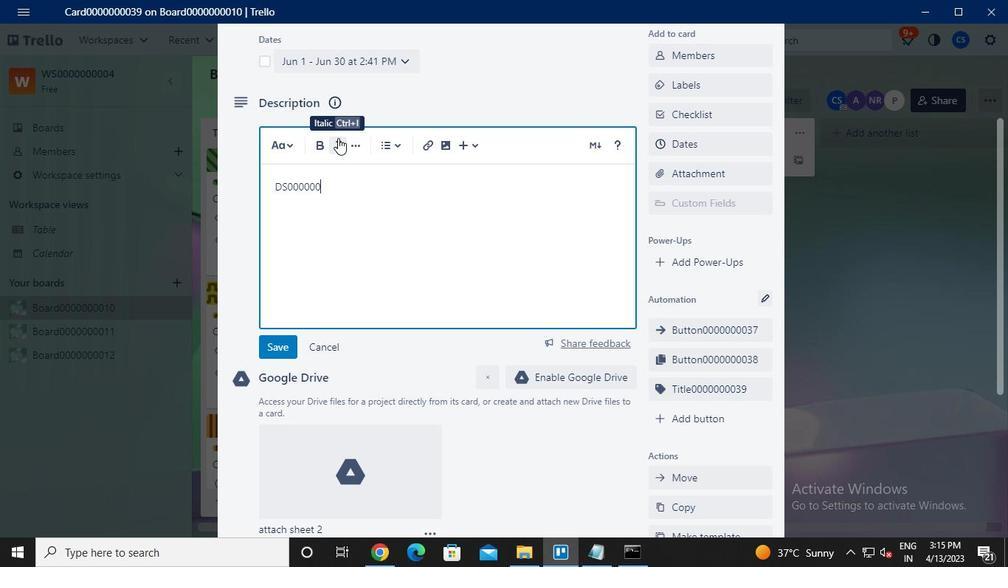 
Action: Keyboard <99>
Screenshot: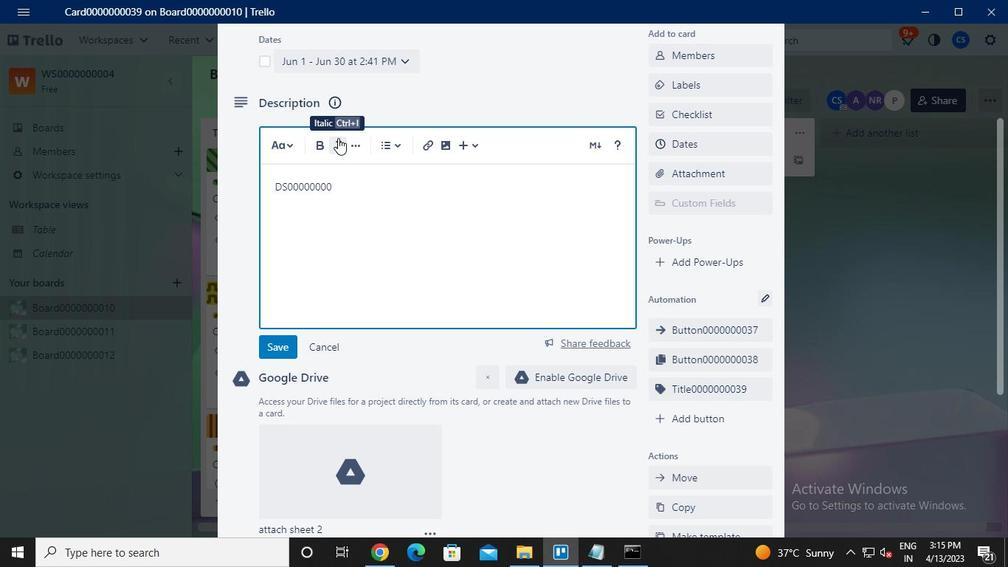 
Action: Keyboard <105>
Screenshot: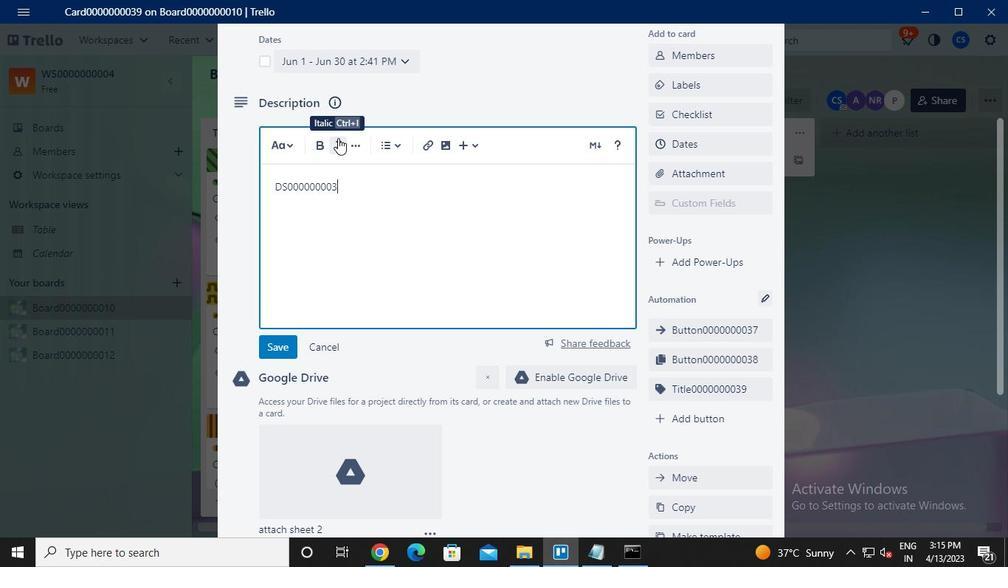 
Action: Mouse moved to (271, 345)
Screenshot: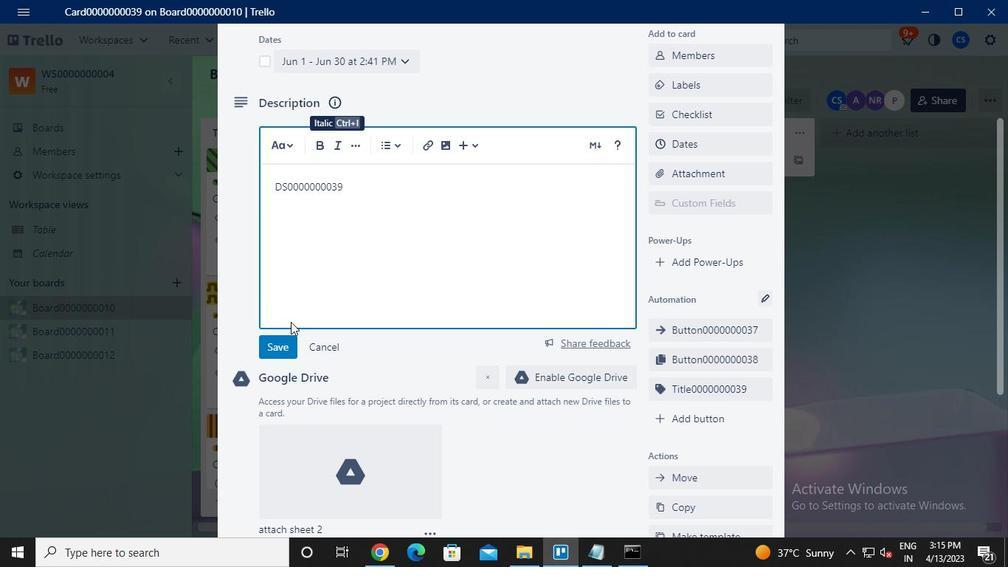 
Action: Mouse pressed left at (271, 345)
Screenshot: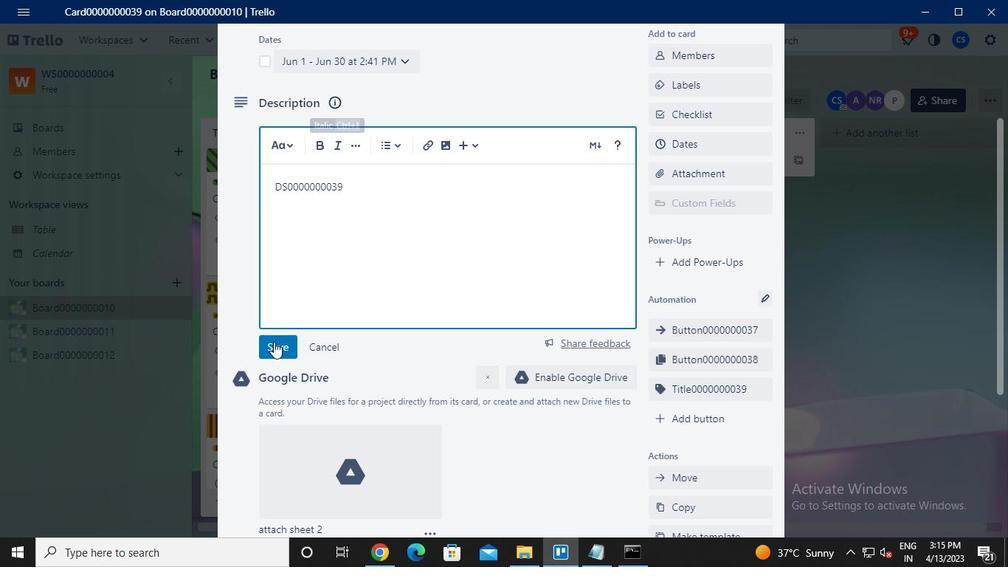 
Action: Mouse moved to (342, 367)
Screenshot: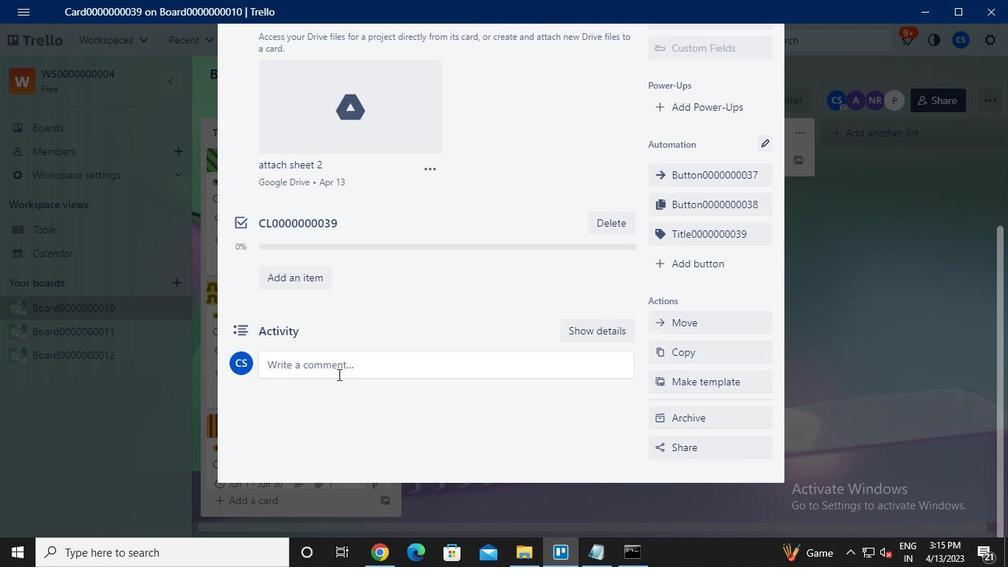 
Action: Mouse pressed left at (342, 367)
Screenshot: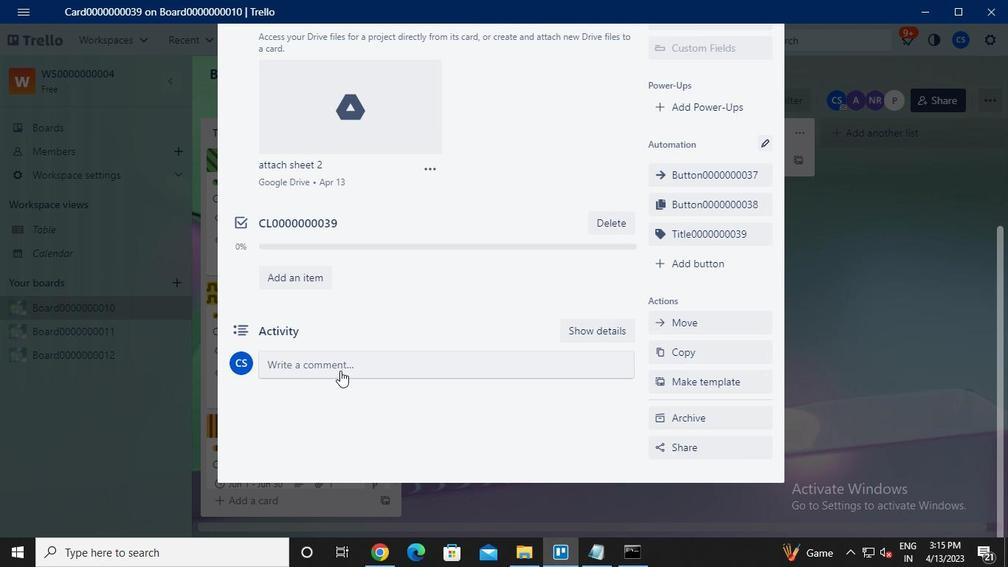 
Action: Keyboard c
Screenshot: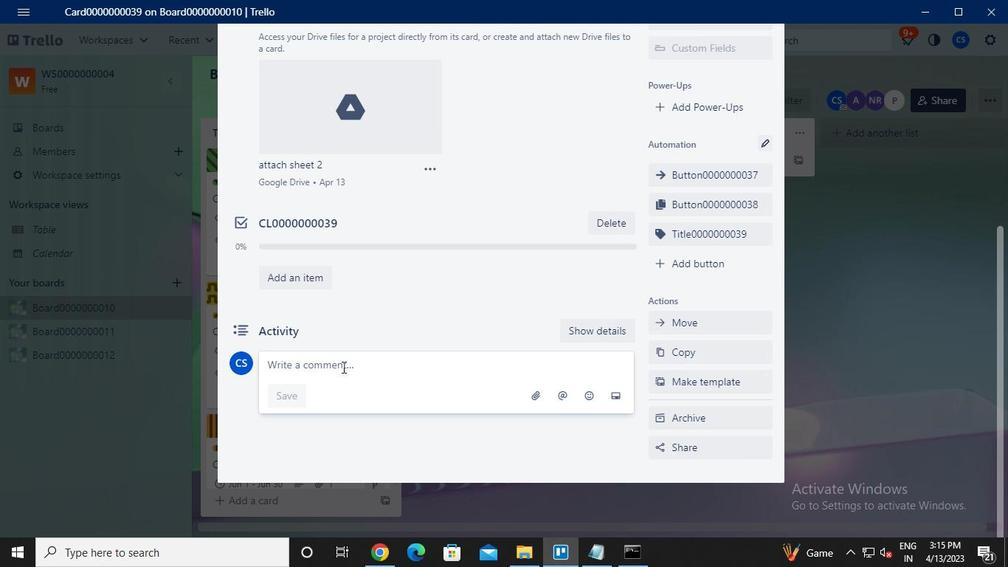 
Action: Keyboard m
Screenshot: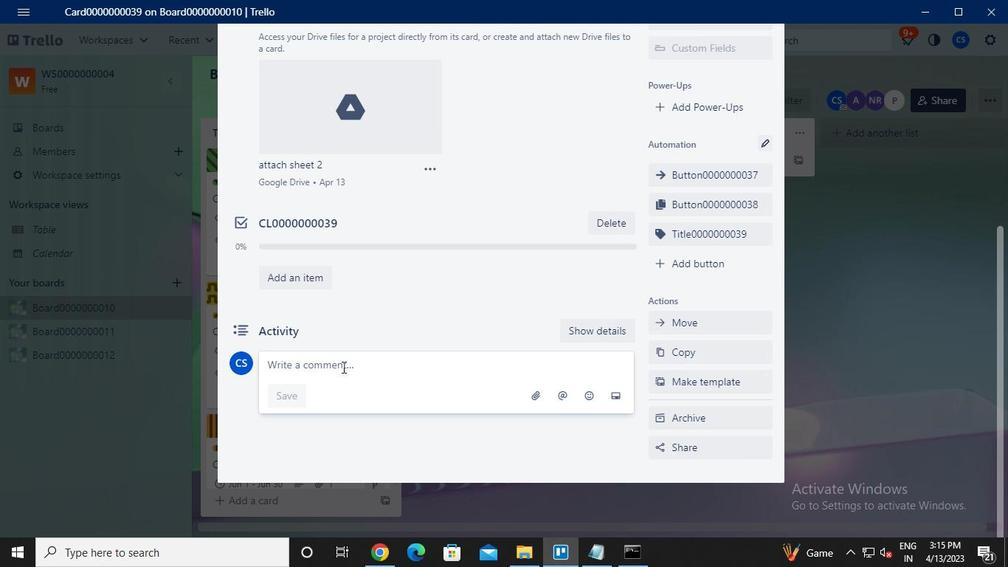 
Action: Keyboard <96>
Screenshot: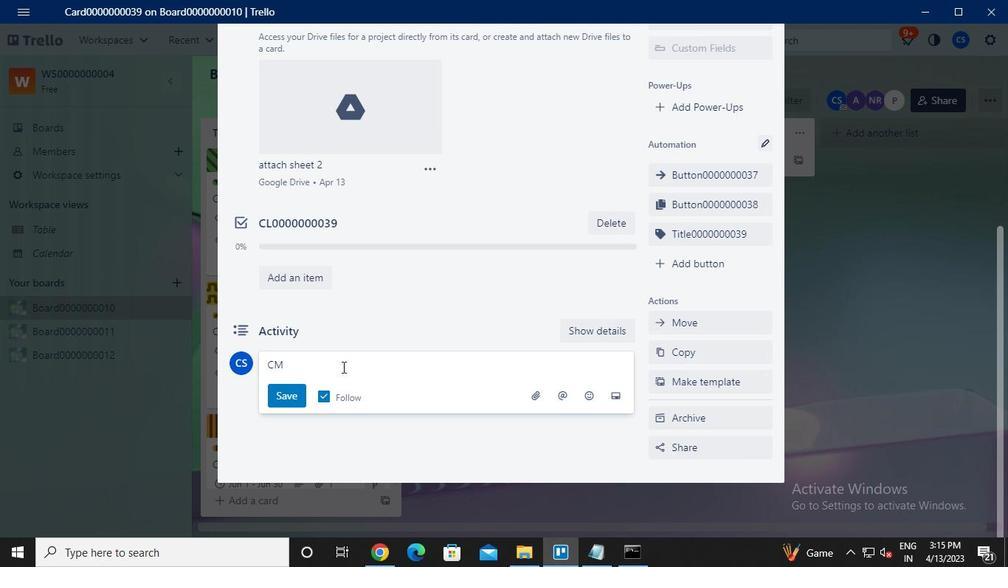 
Action: Keyboard <96>
Screenshot: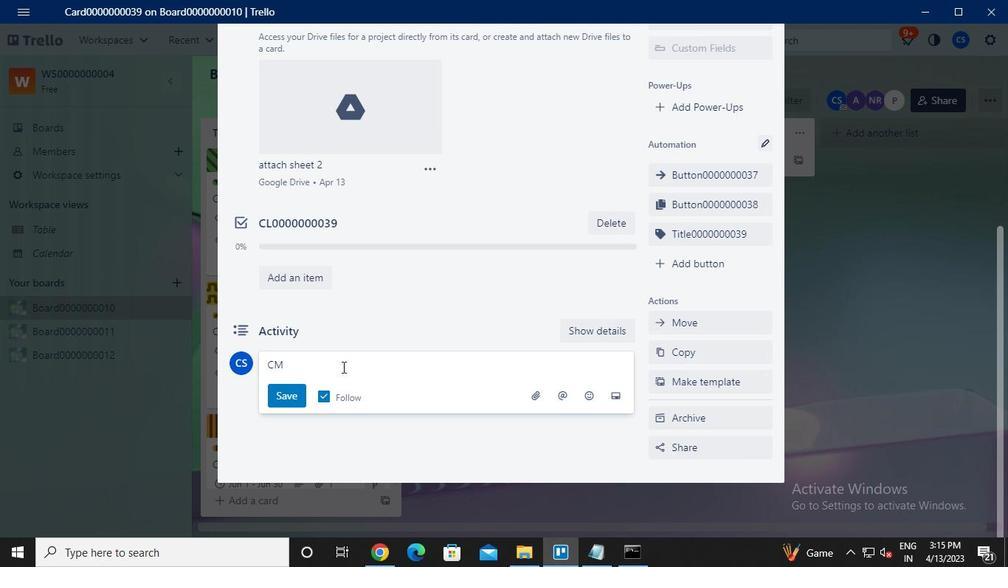 
Action: Keyboard <96>
Screenshot: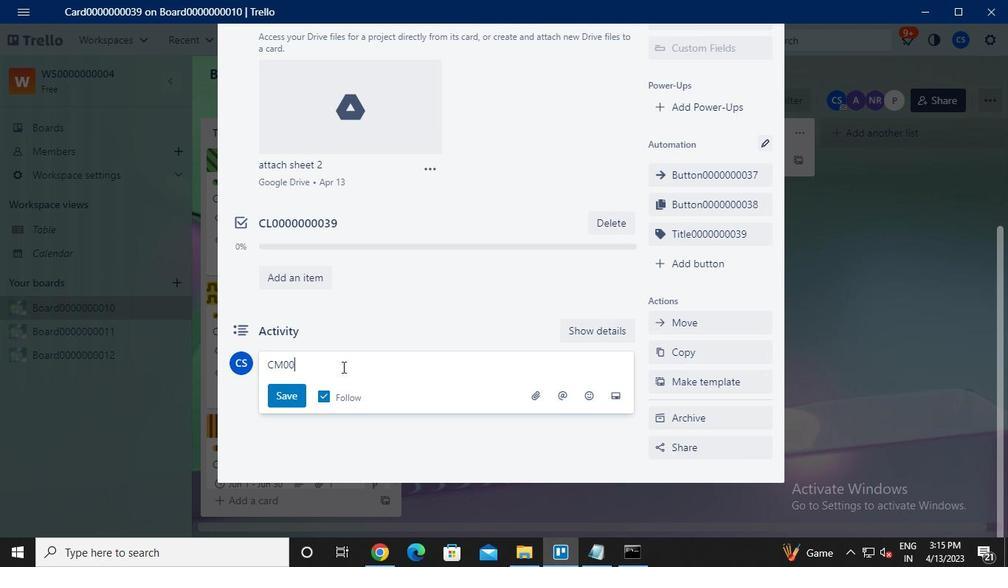 
Action: Keyboard <96>
Screenshot: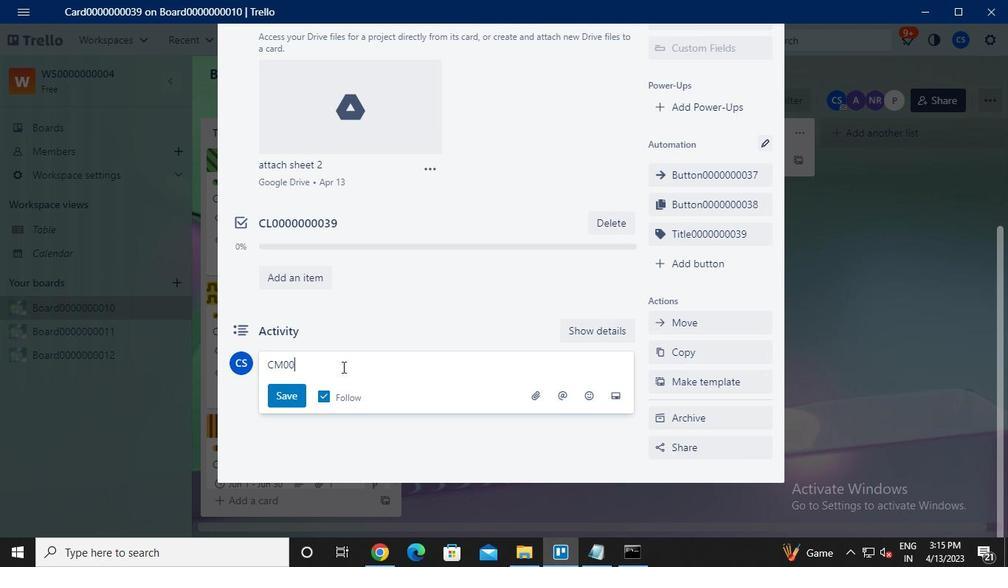 
Action: Keyboard <96>
Screenshot: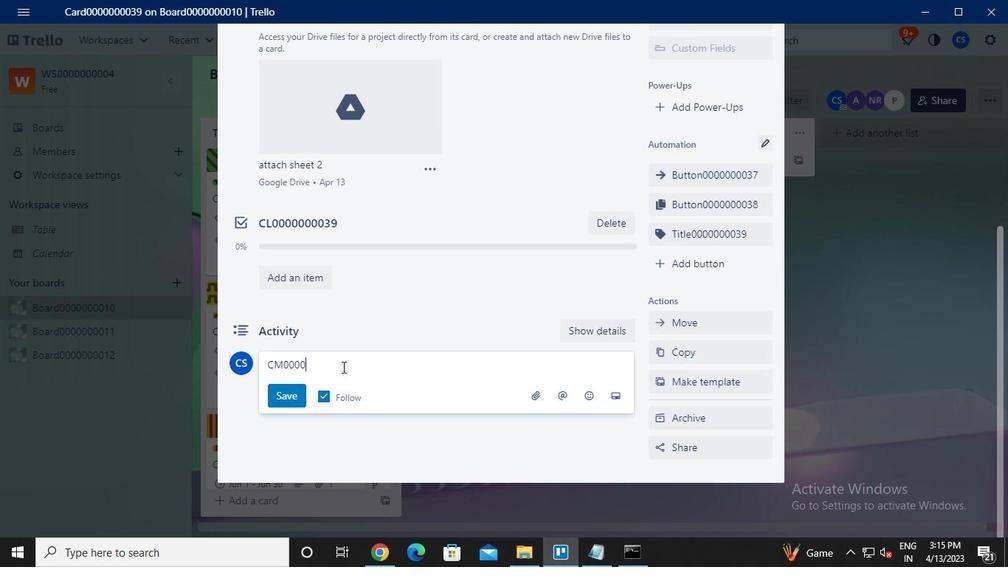 
Action: Keyboard <96>
Screenshot: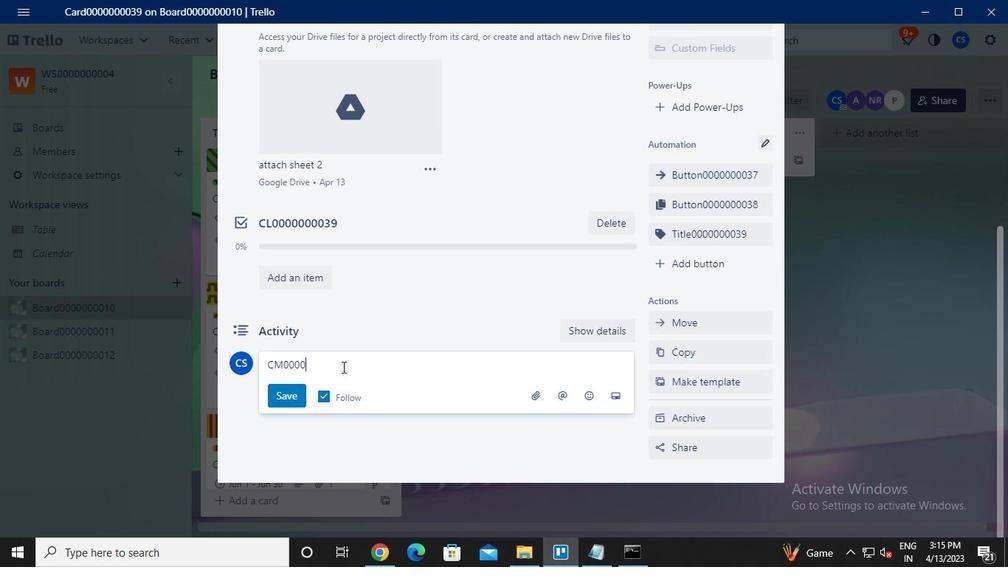 
Action: Keyboard <96>
Screenshot: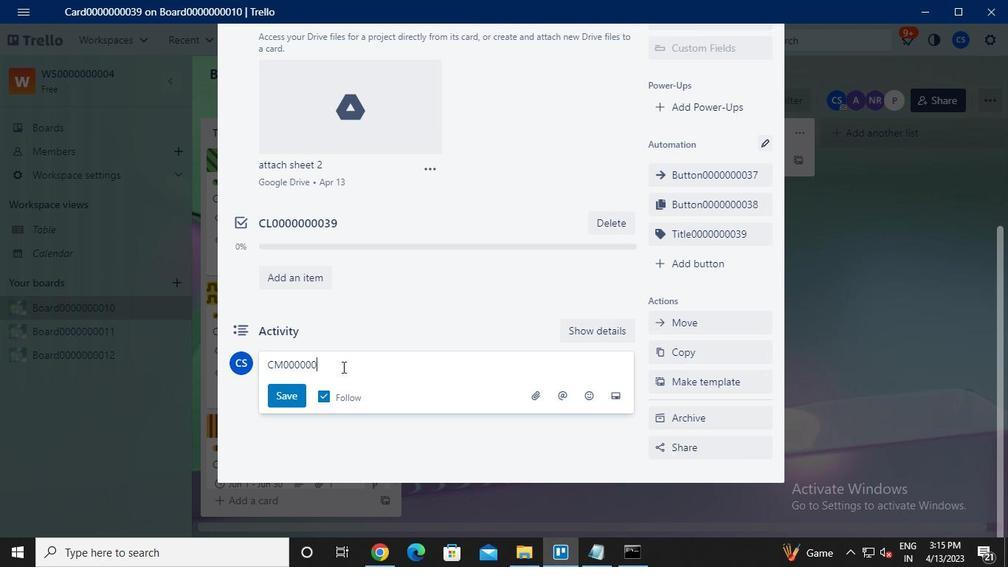 
Action: Keyboard <96>
Screenshot: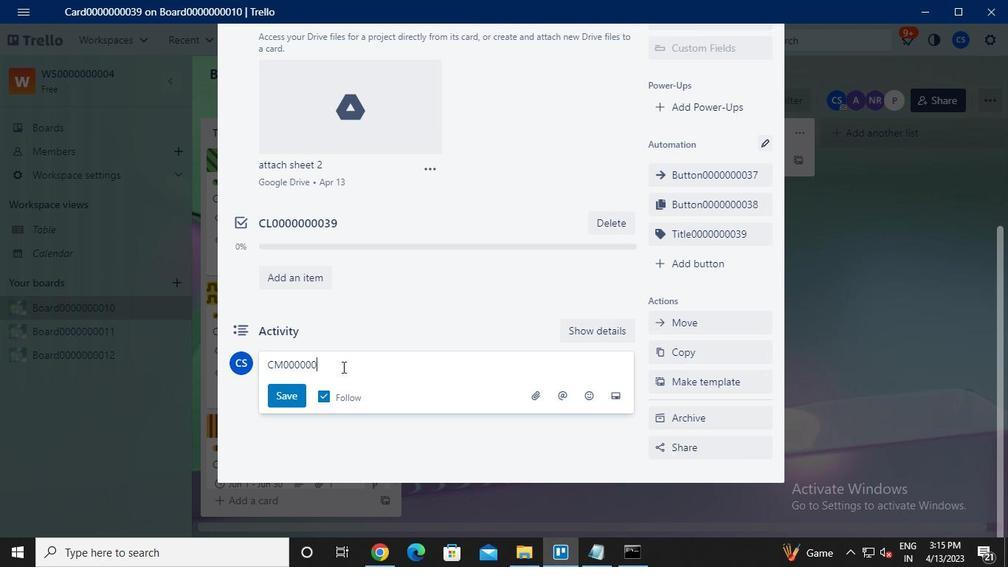 
Action: Keyboard <99>
Screenshot: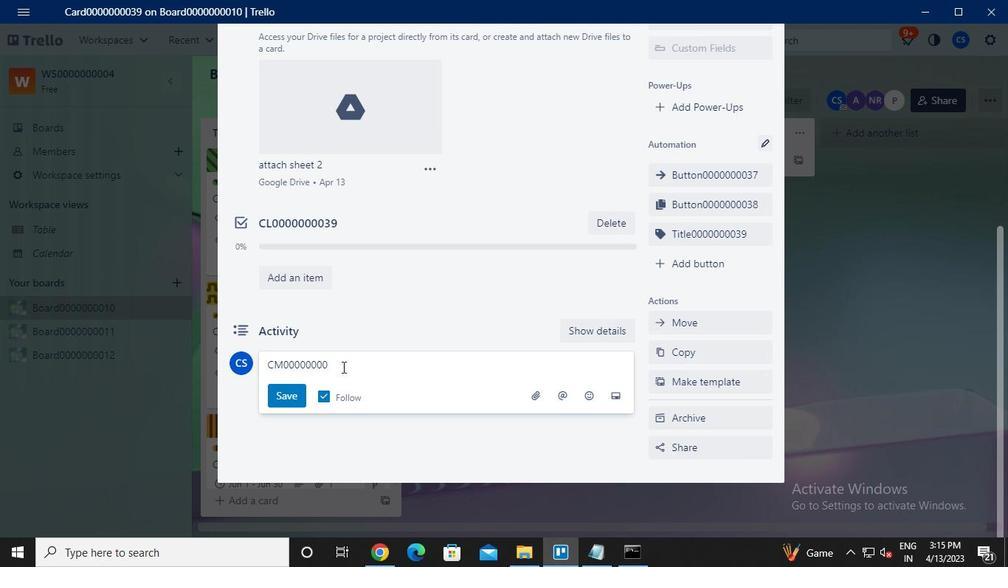 
Action: Keyboard <105>
Screenshot: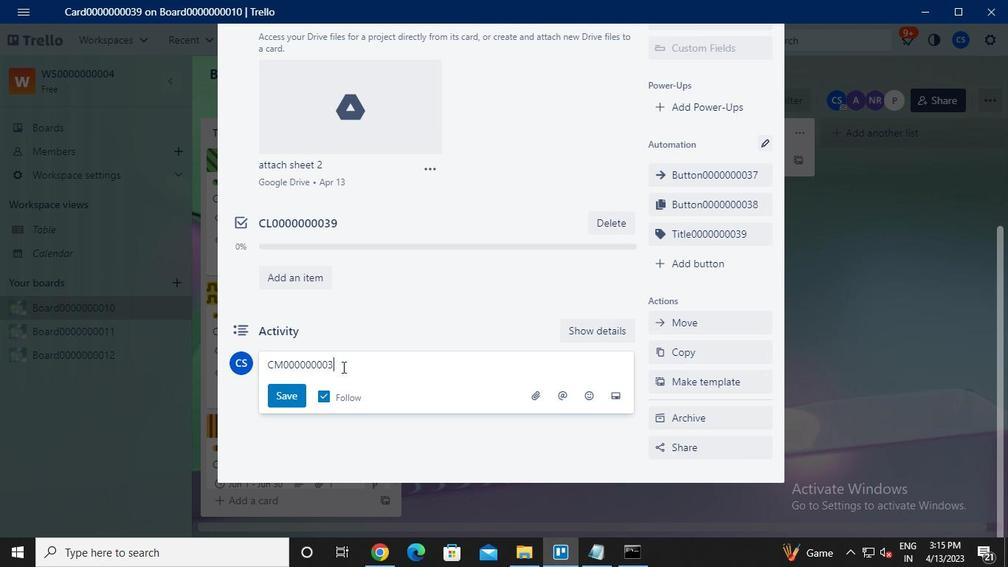 
Action: Mouse moved to (275, 398)
Screenshot: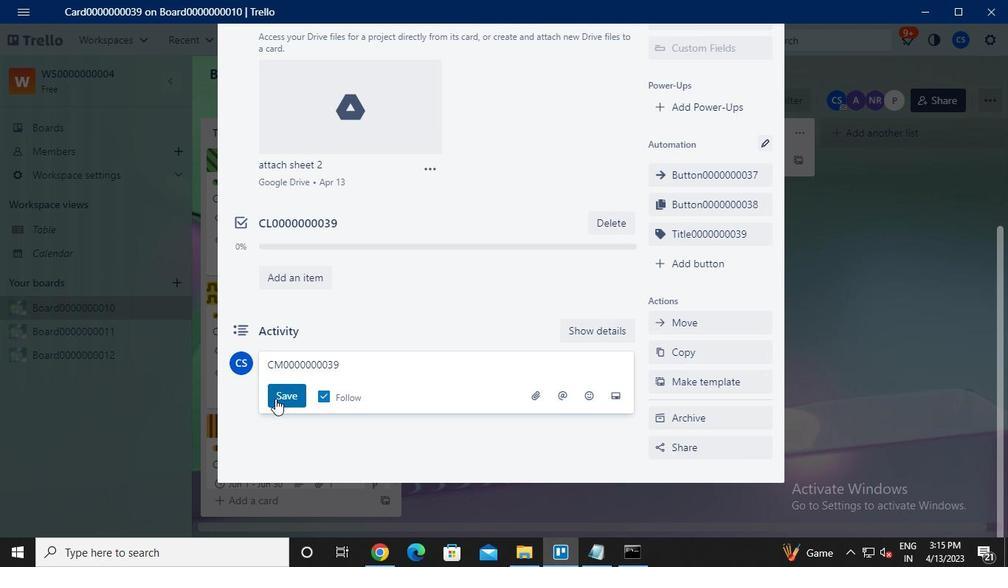 
Action: Mouse pressed left at (275, 398)
Screenshot: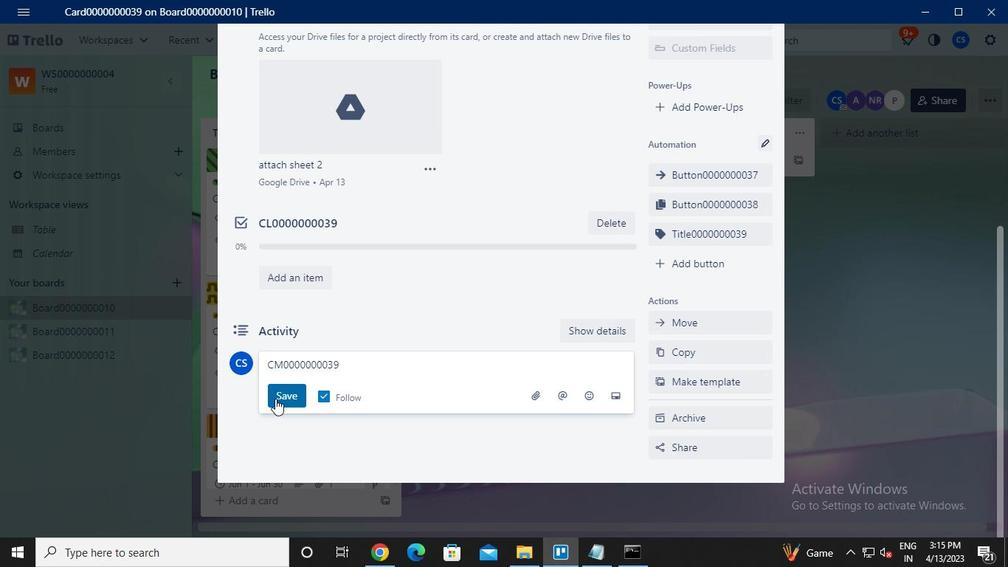 
Action: Mouse moved to (629, 552)
Screenshot: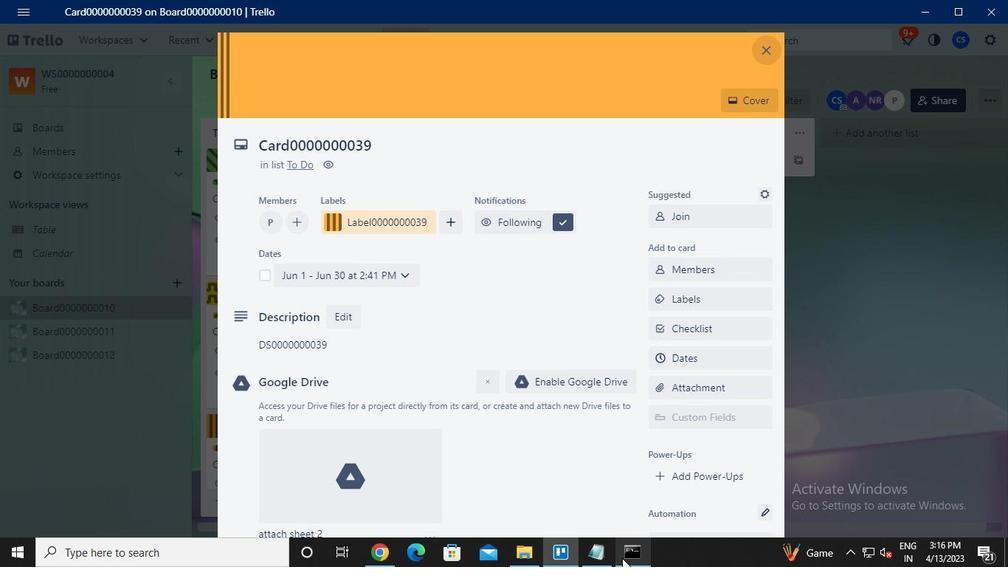 
Action: Mouse pressed left at (629, 552)
Screenshot: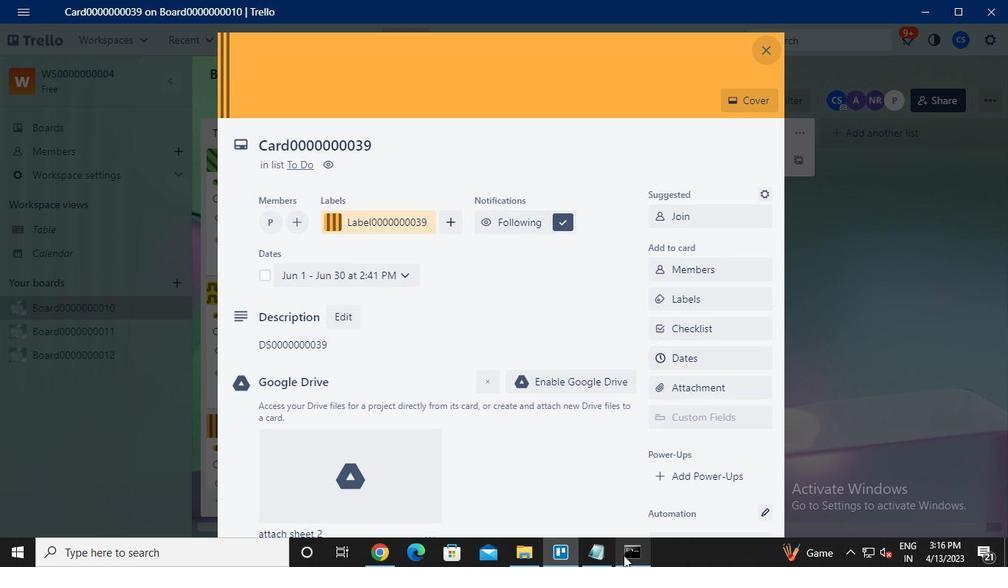 
Action: Mouse moved to (782, 90)
Screenshot: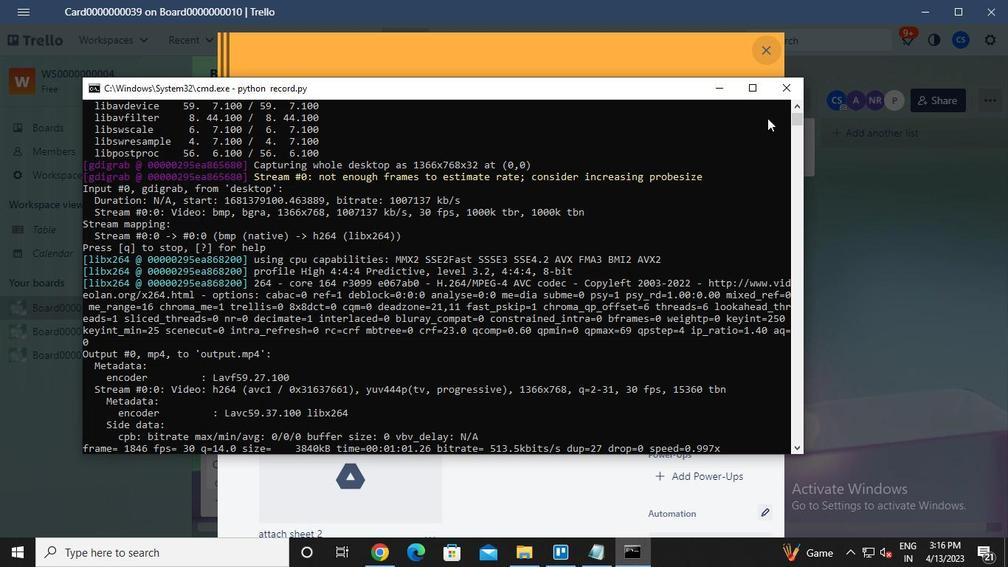 
Action: Mouse pressed left at (782, 90)
Screenshot: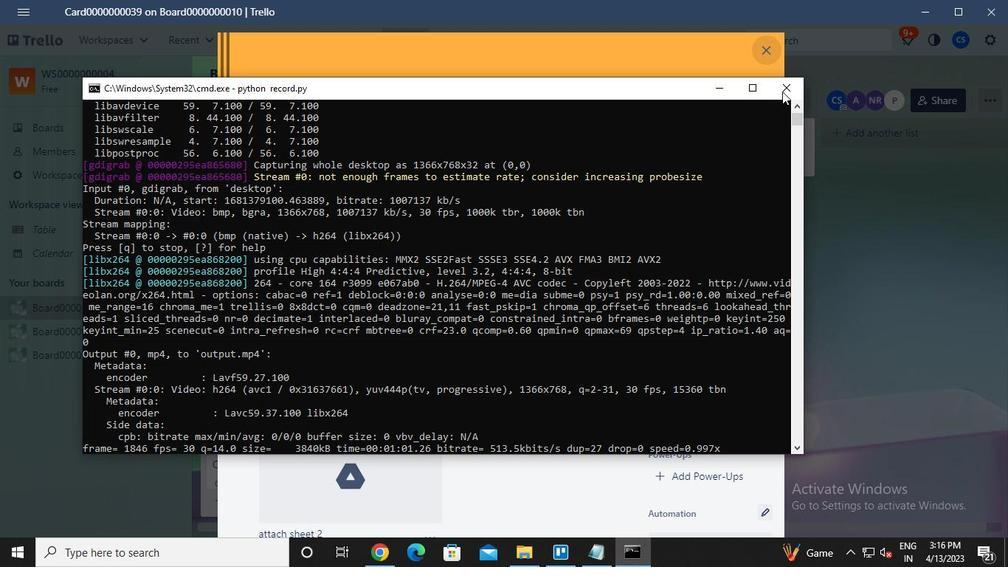 
